 Task: Create a due date automation trigger when advanced on, on the wednesday before a card is due add fields with custom field "Resume" set to a date more than 1 days ago at 11:00 AM.
Action: Mouse moved to (1284, 96)
Screenshot: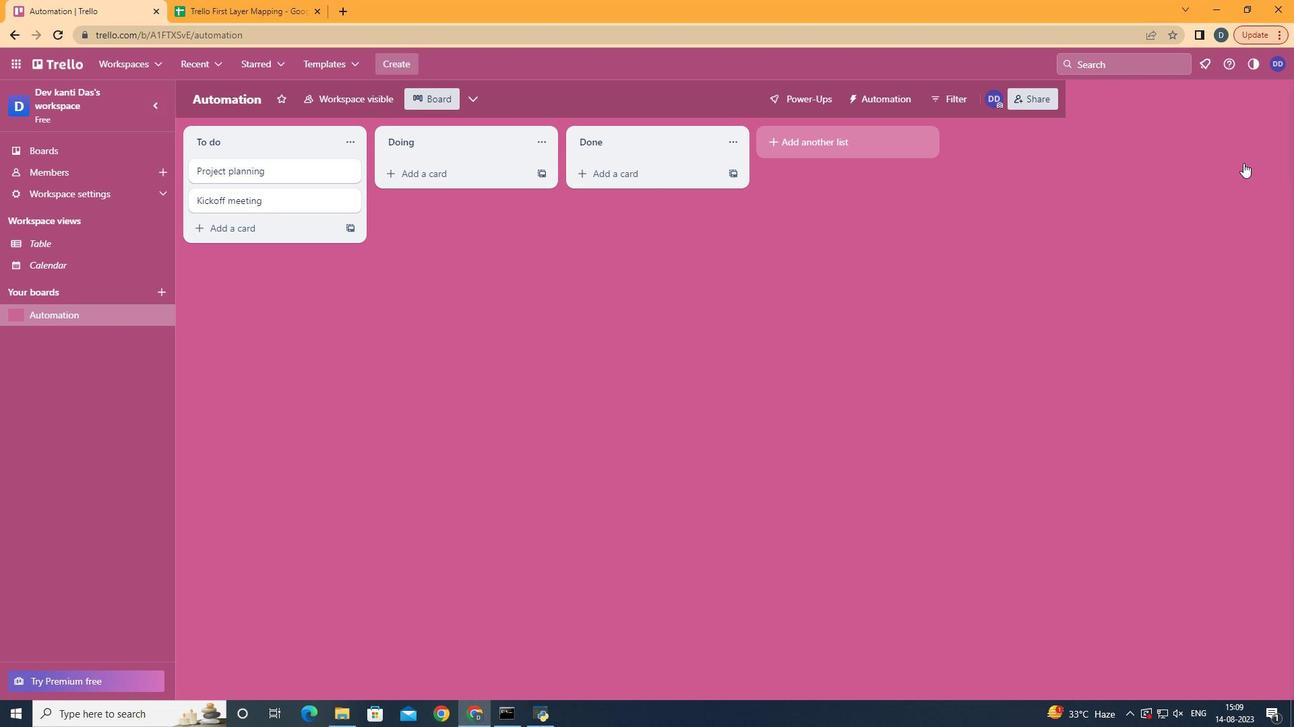 
Action: Mouse pressed left at (1284, 96)
Screenshot: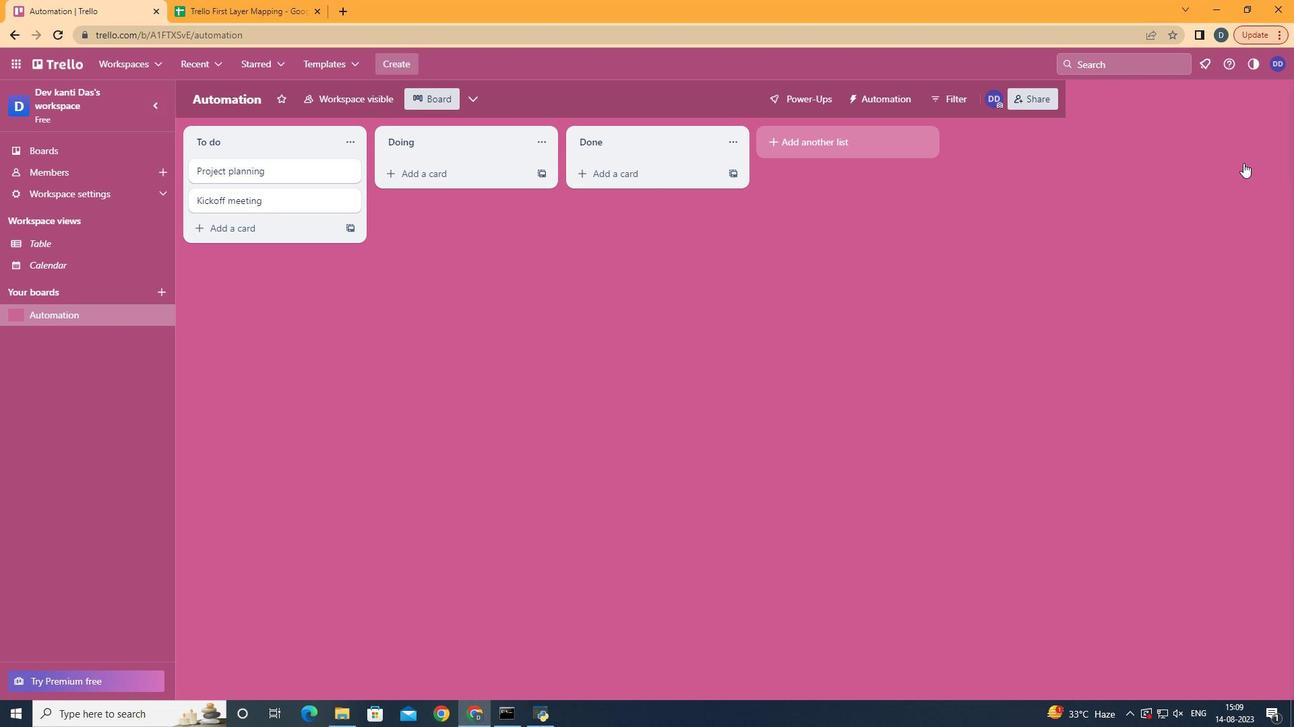 
Action: Mouse moved to (1182, 281)
Screenshot: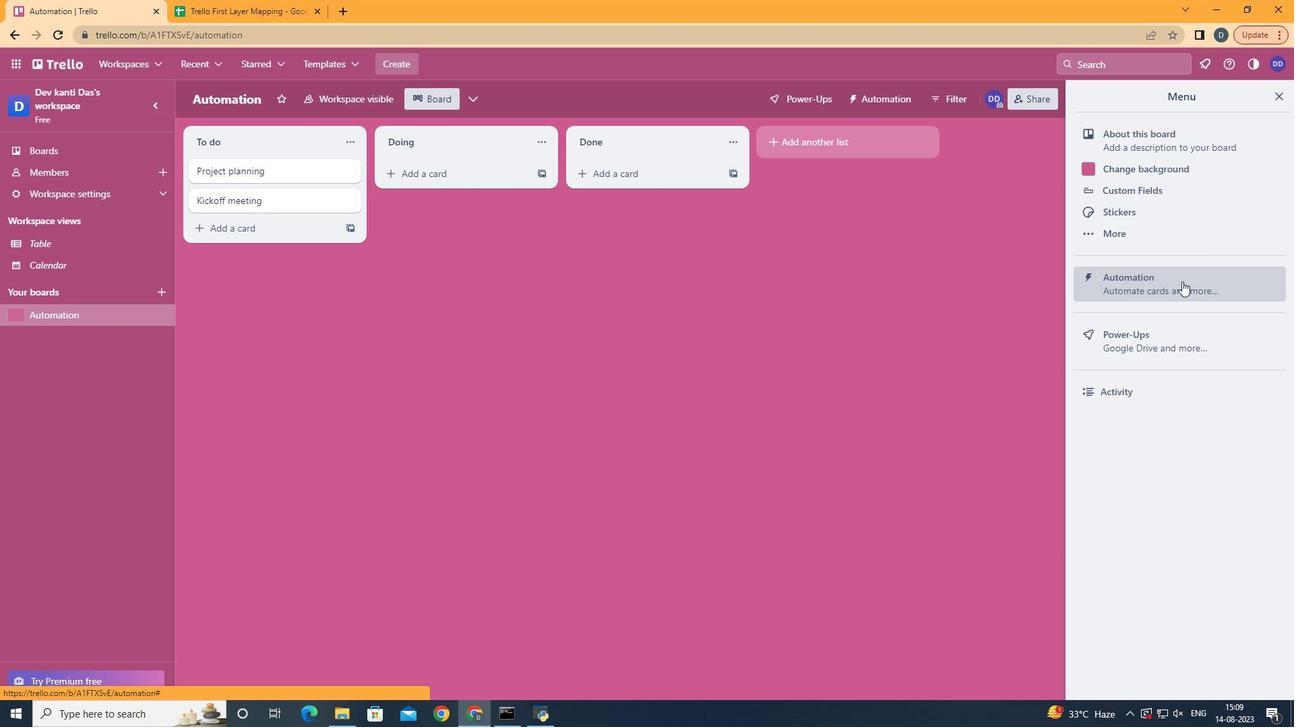 
Action: Mouse pressed left at (1182, 281)
Screenshot: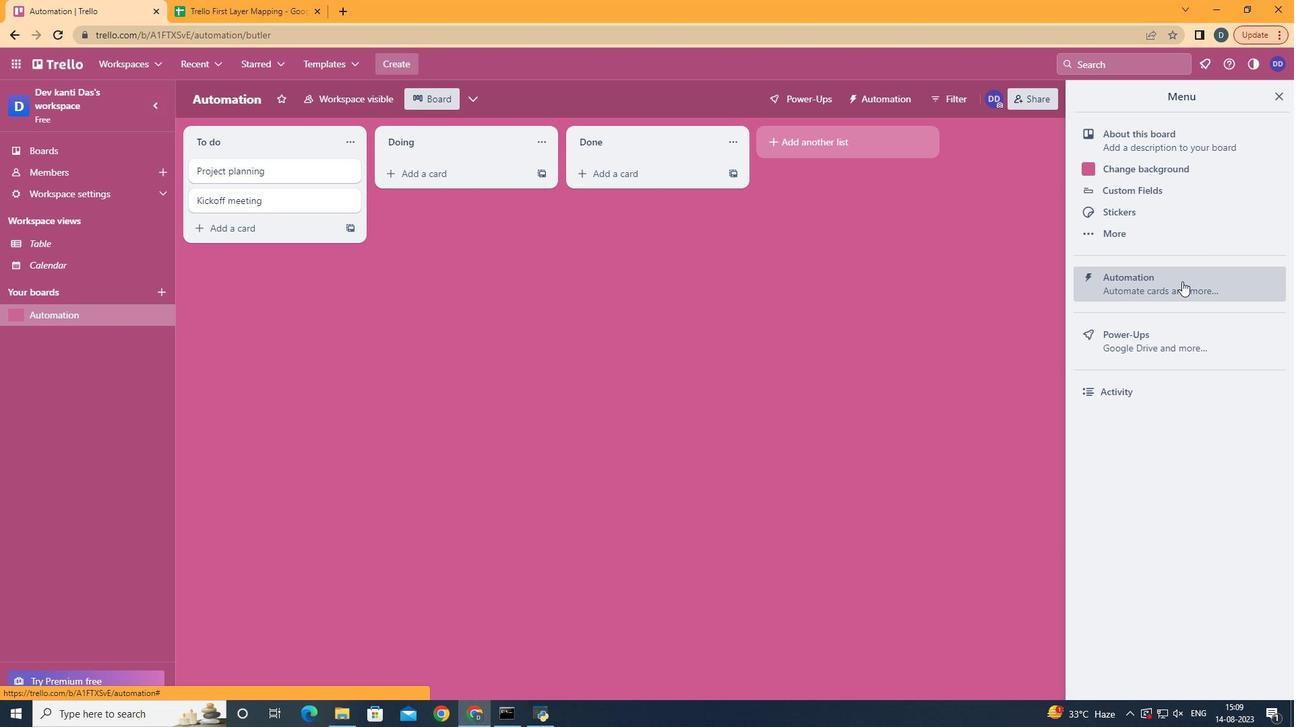 
Action: Mouse moved to (243, 269)
Screenshot: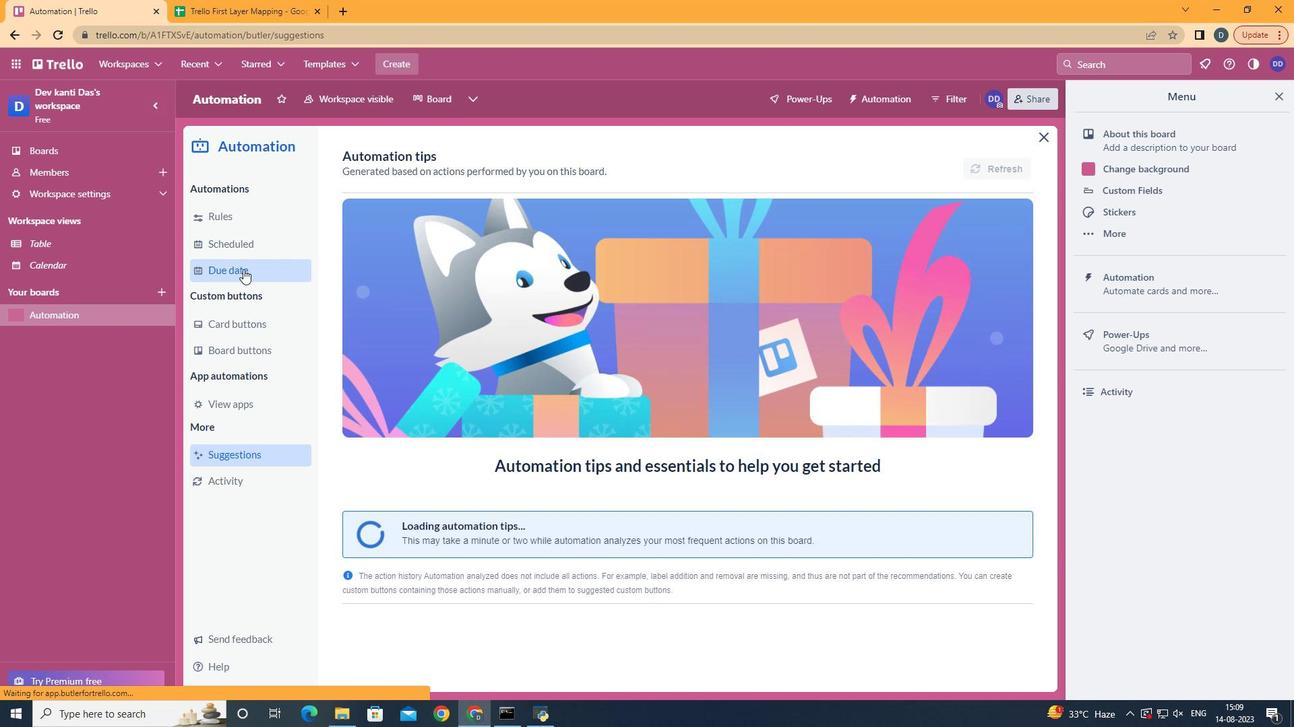 
Action: Mouse pressed left at (243, 269)
Screenshot: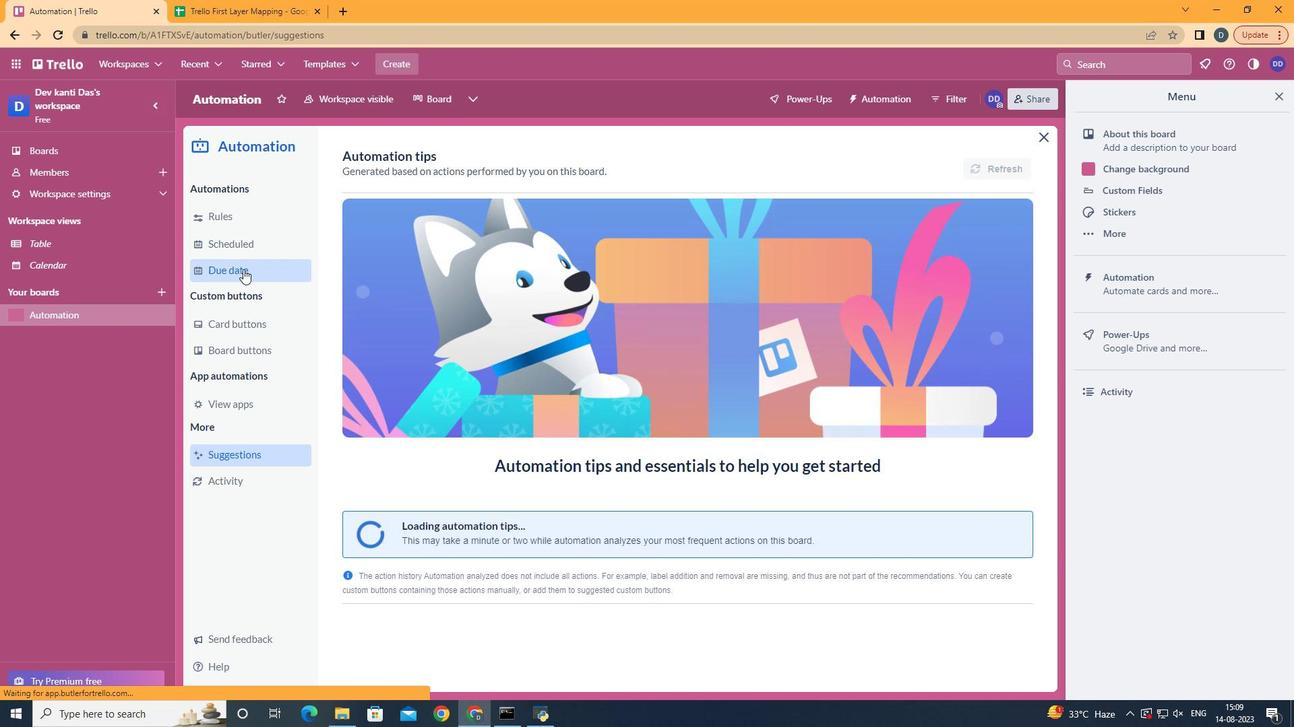 
Action: Mouse moved to (966, 159)
Screenshot: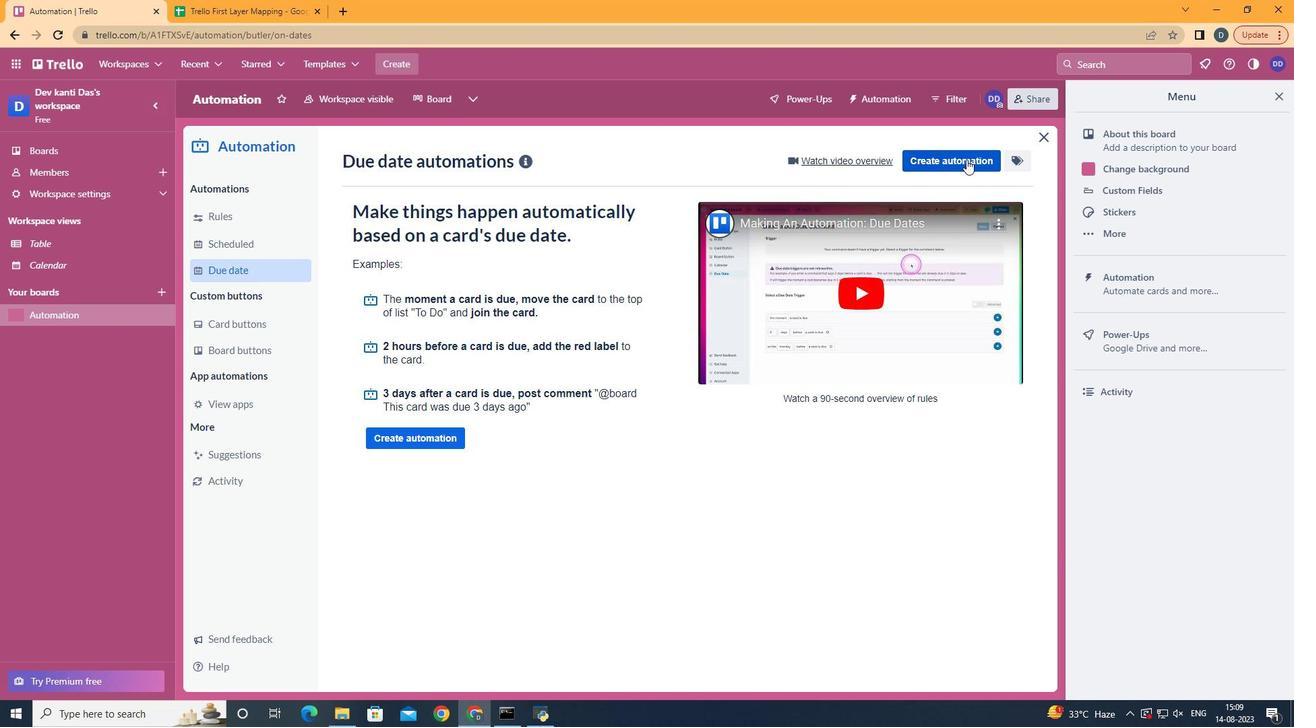 
Action: Mouse pressed left at (966, 159)
Screenshot: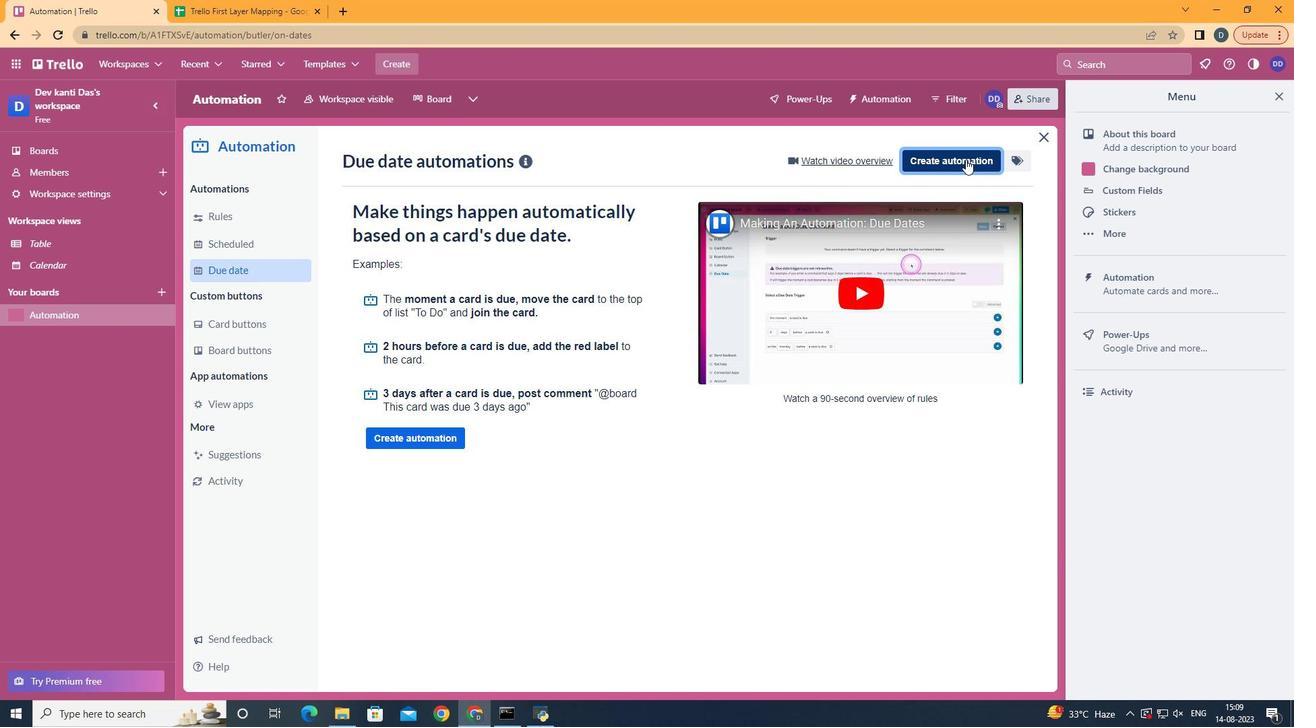
Action: Mouse moved to (661, 312)
Screenshot: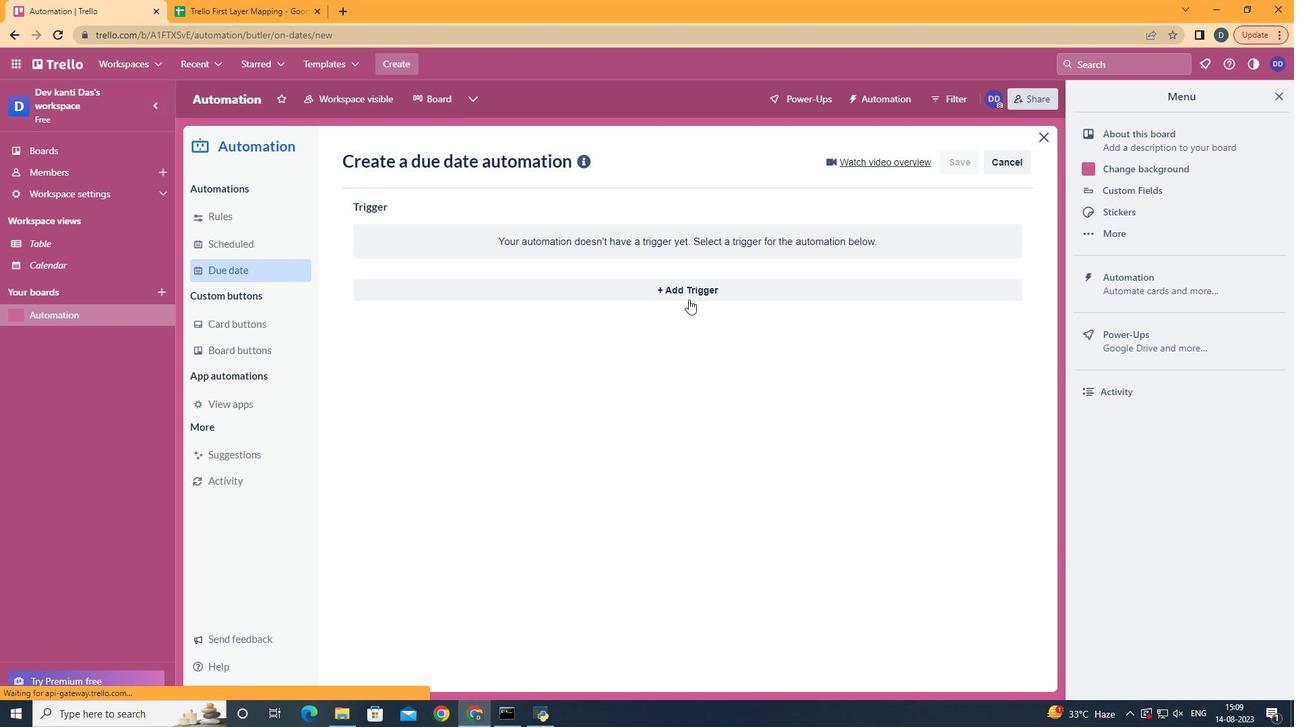 
Action: Mouse pressed left at (661, 312)
Screenshot: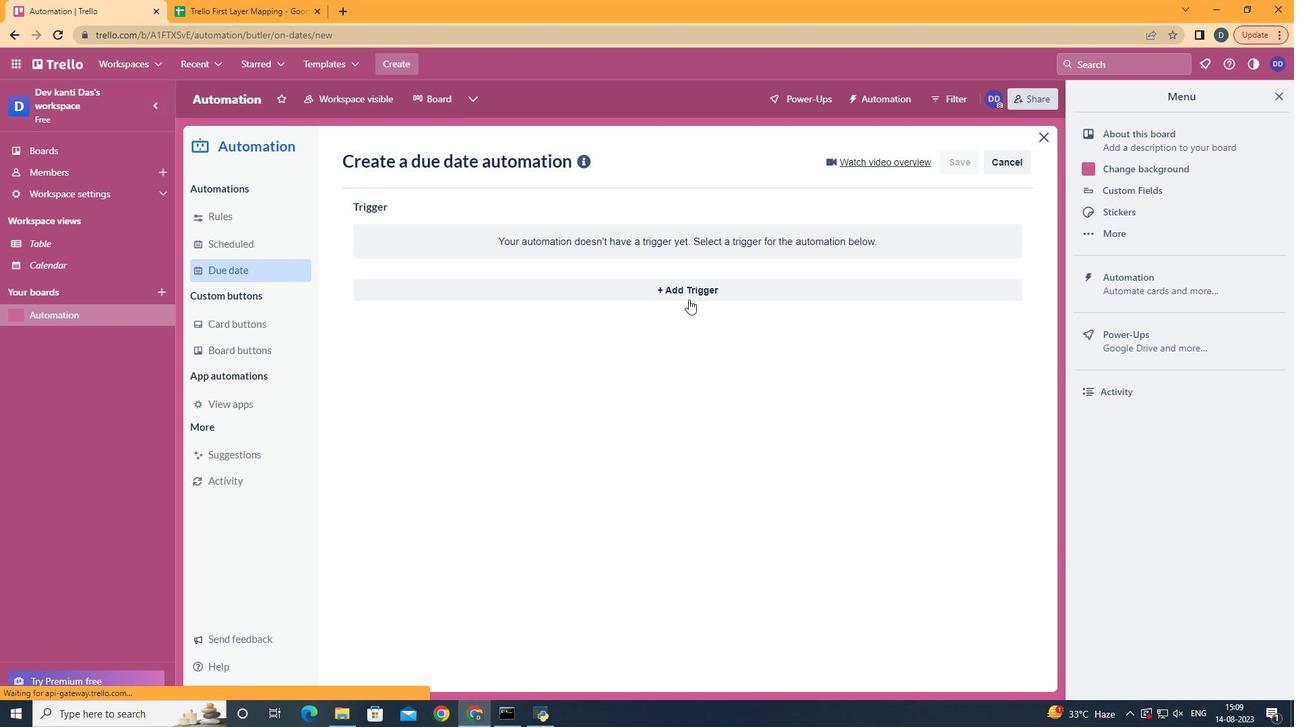 
Action: Mouse moved to (690, 299)
Screenshot: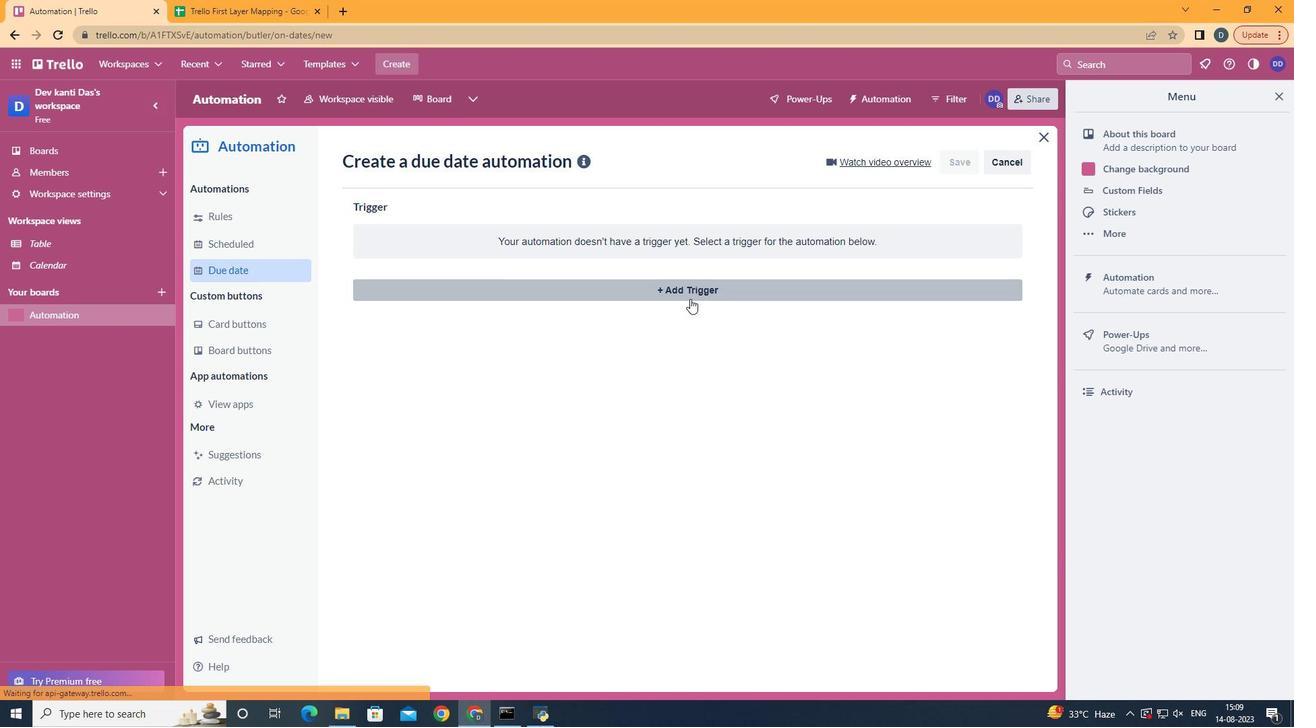
Action: Mouse pressed left at (690, 299)
Screenshot: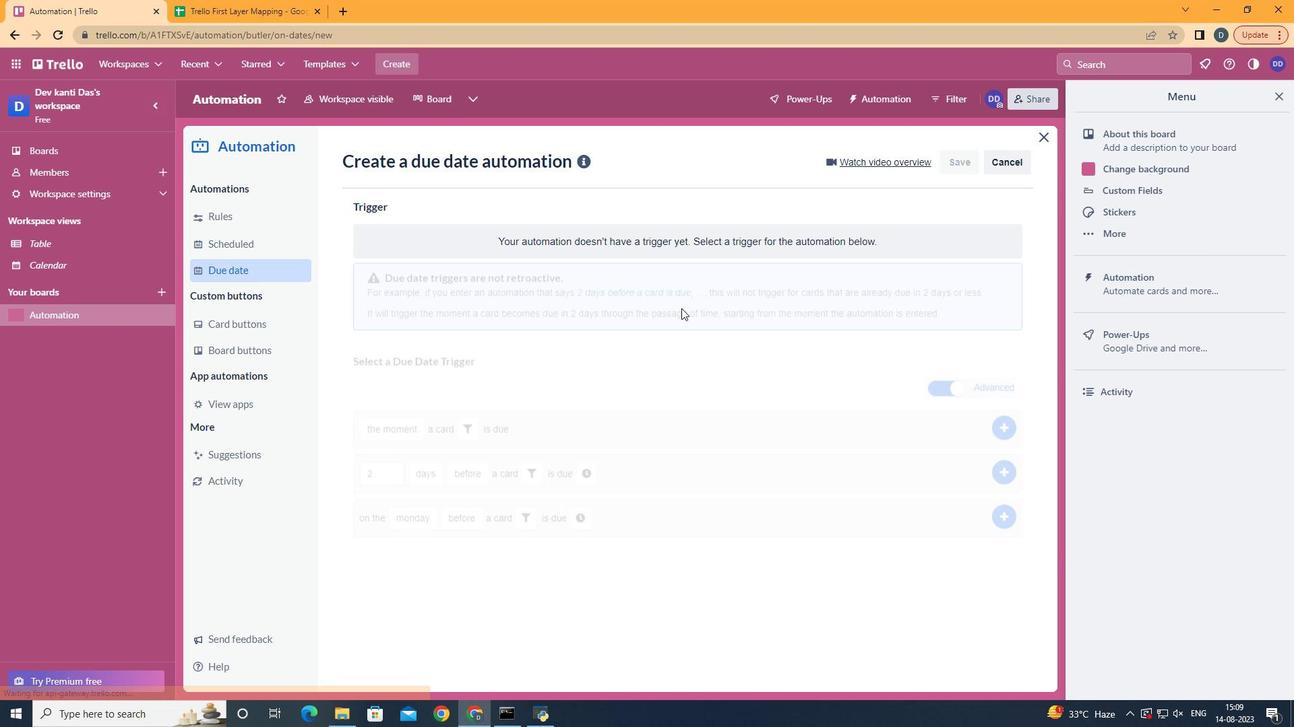 
Action: Mouse moved to (437, 413)
Screenshot: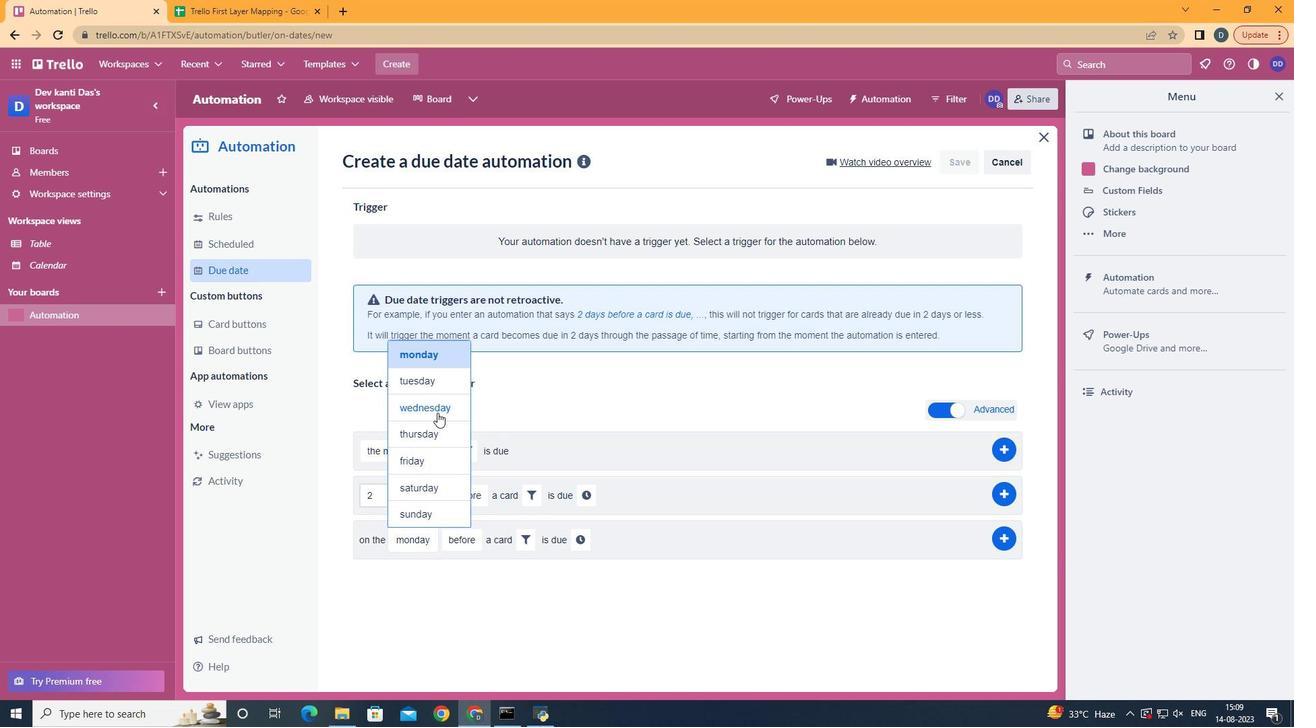 
Action: Mouse pressed left at (437, 413)
Screenshot: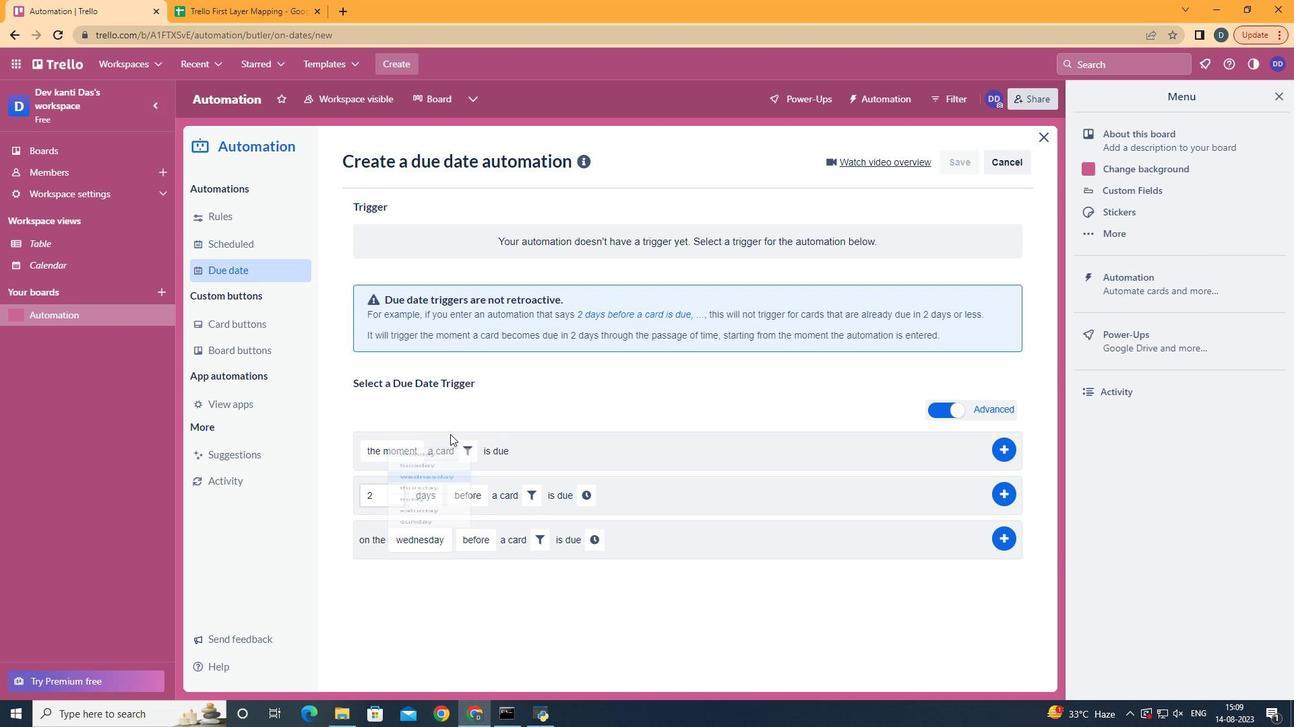 
Action: Mouse moved to (533, 543)
Screenshot: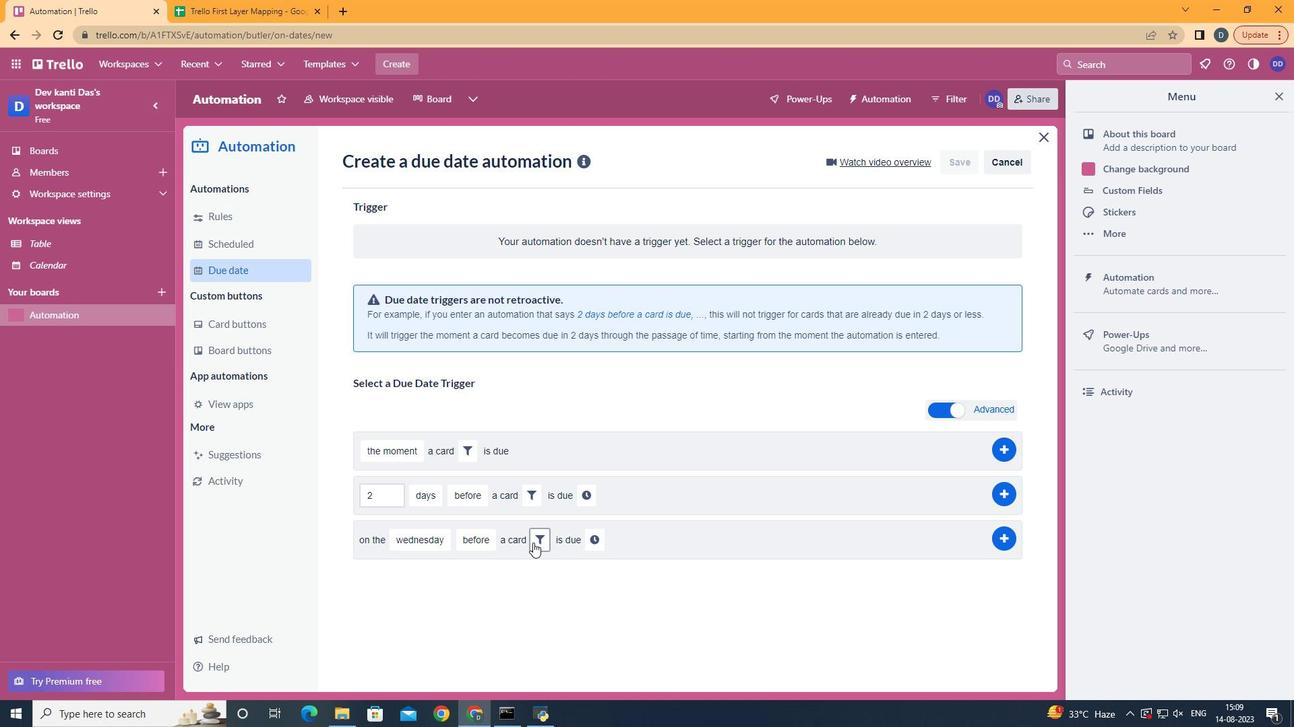 
Action: Mouse pressed left at (533, 543)
Screenshot: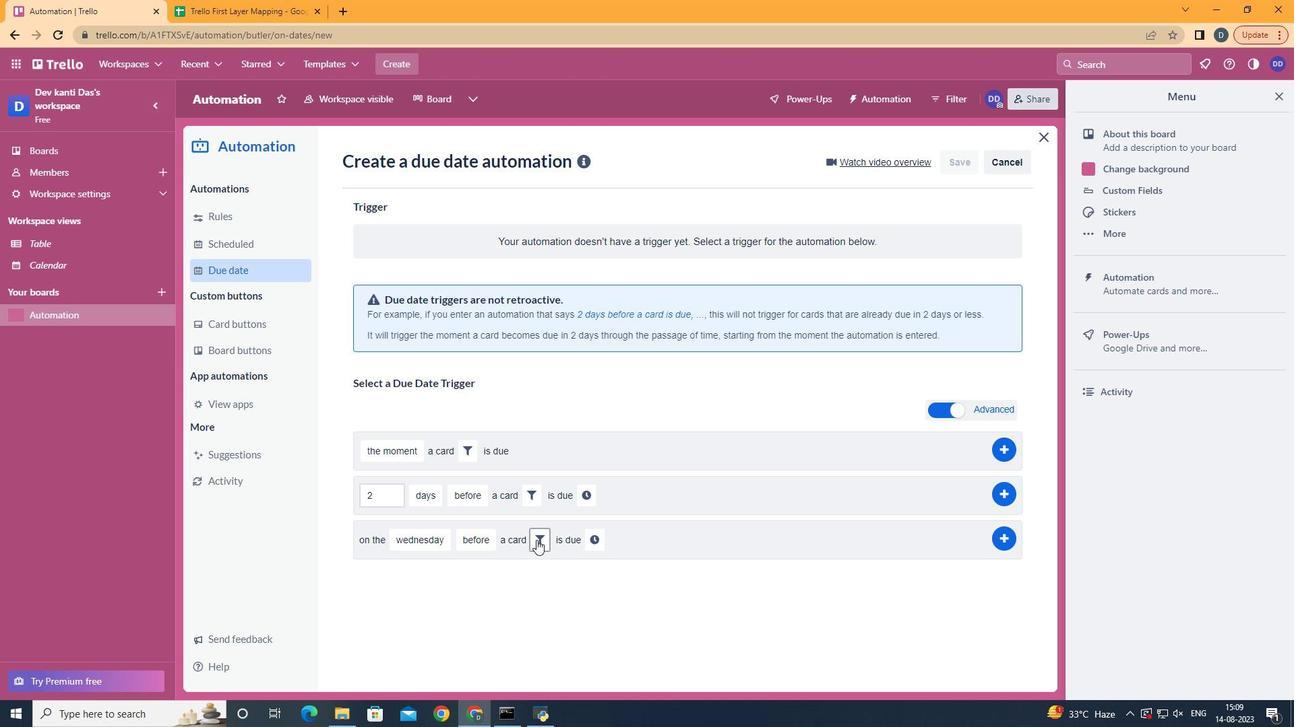 
Action: Mouse moved to (767, 601)
Screenshot: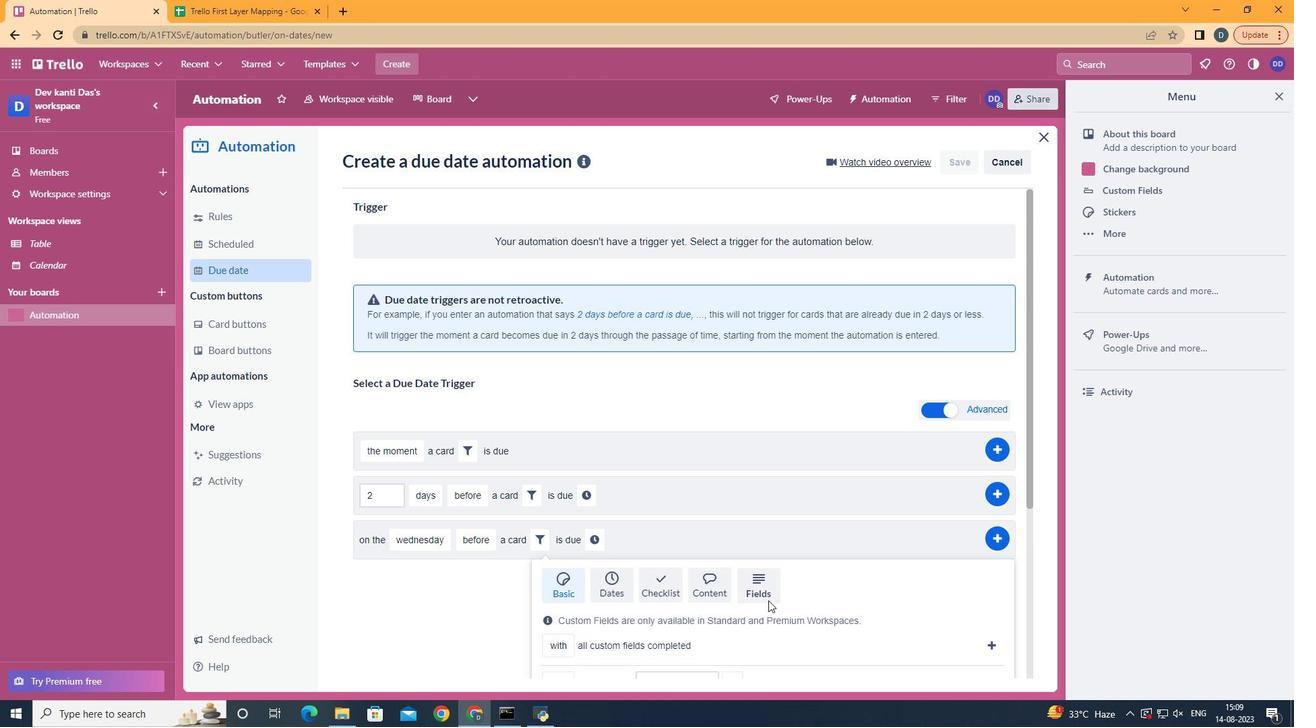 
Action: Mouse pressed left at (767, 601)
Screenshot: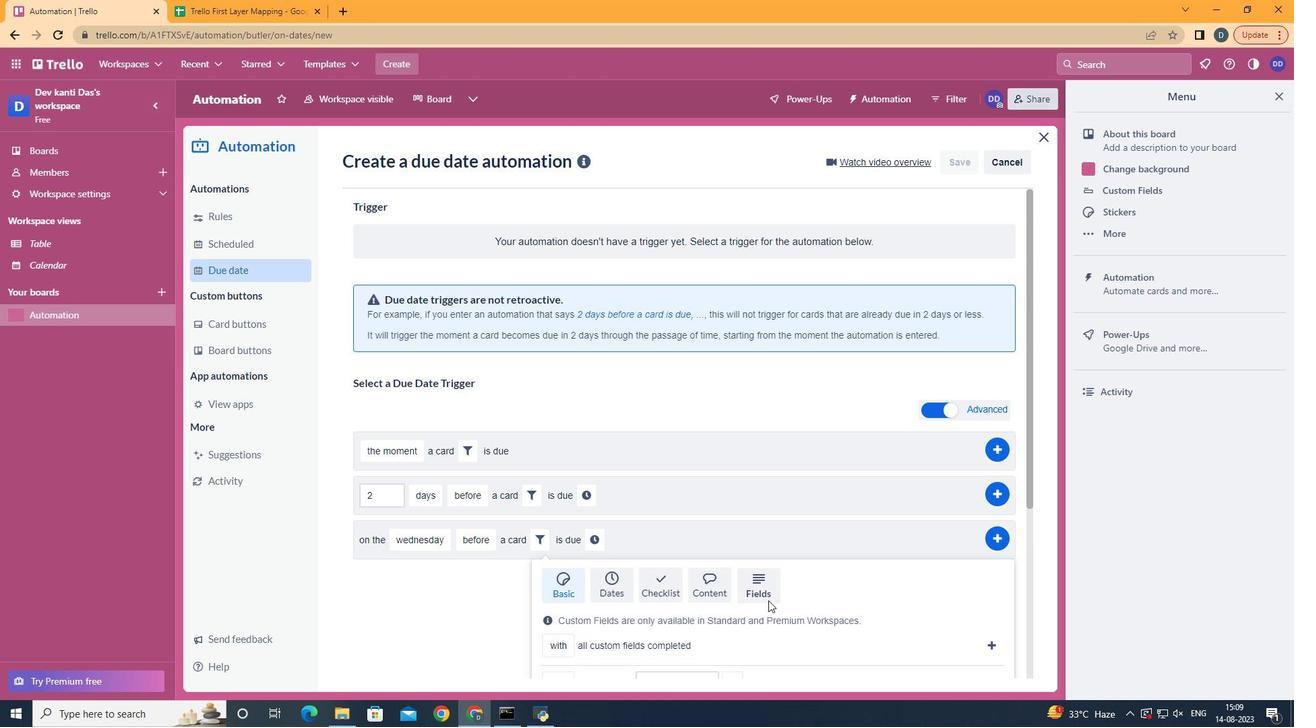 
Action: Mouse moved to (769, 595)
Screenshot: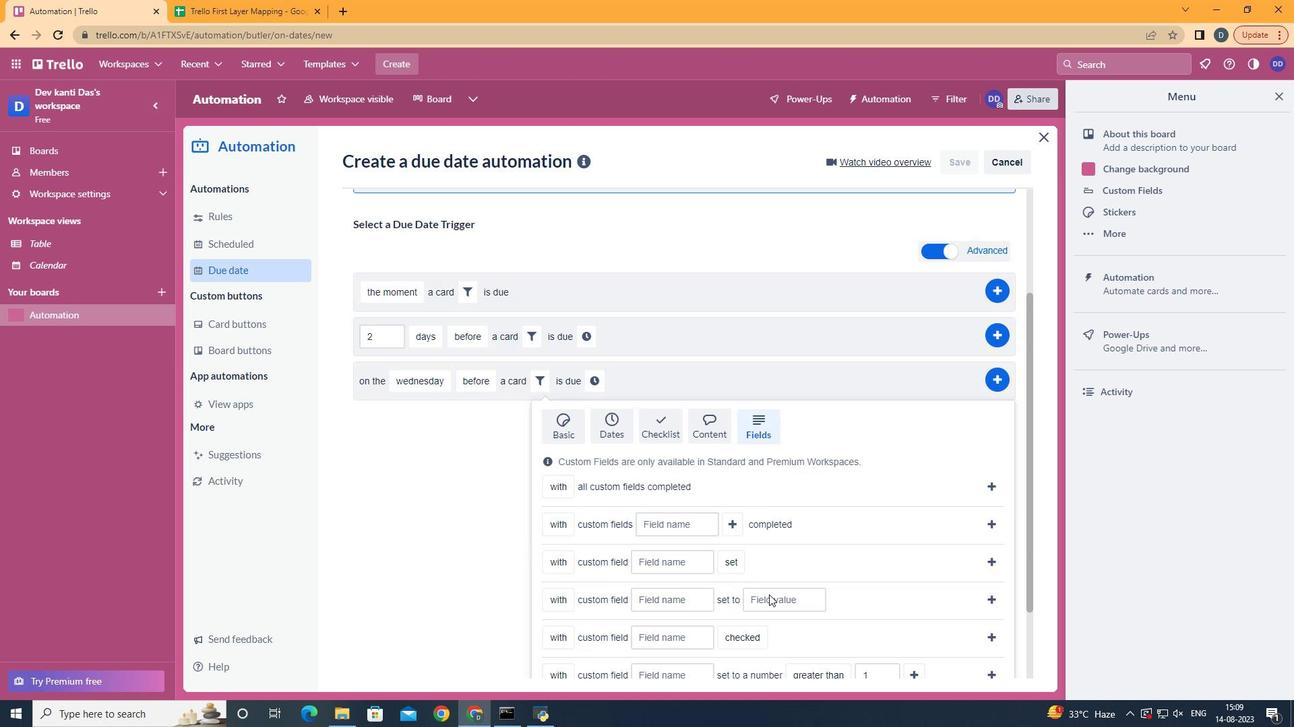 
Action: Mouse scrolled (769, 594) with delta (0, 0)
Screenshot: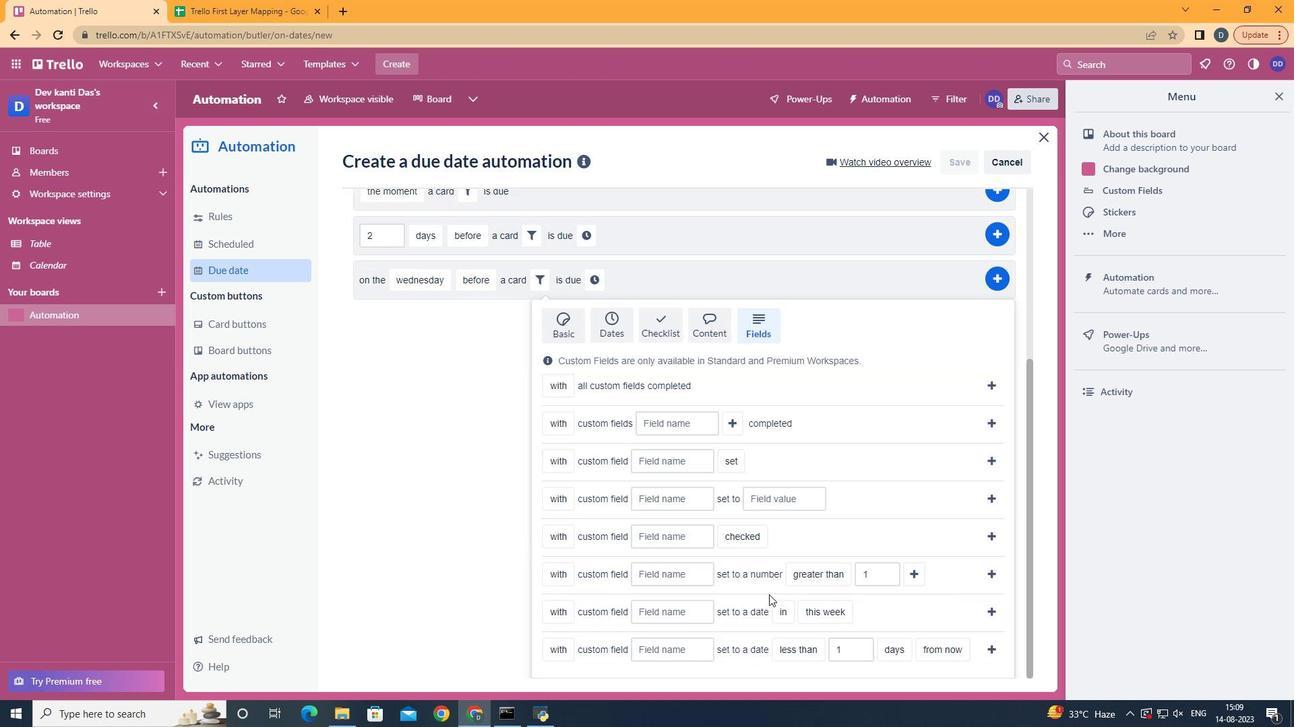 
Action: Mouse scrolled (769, 594) with delta (0, 0)
Screenshot: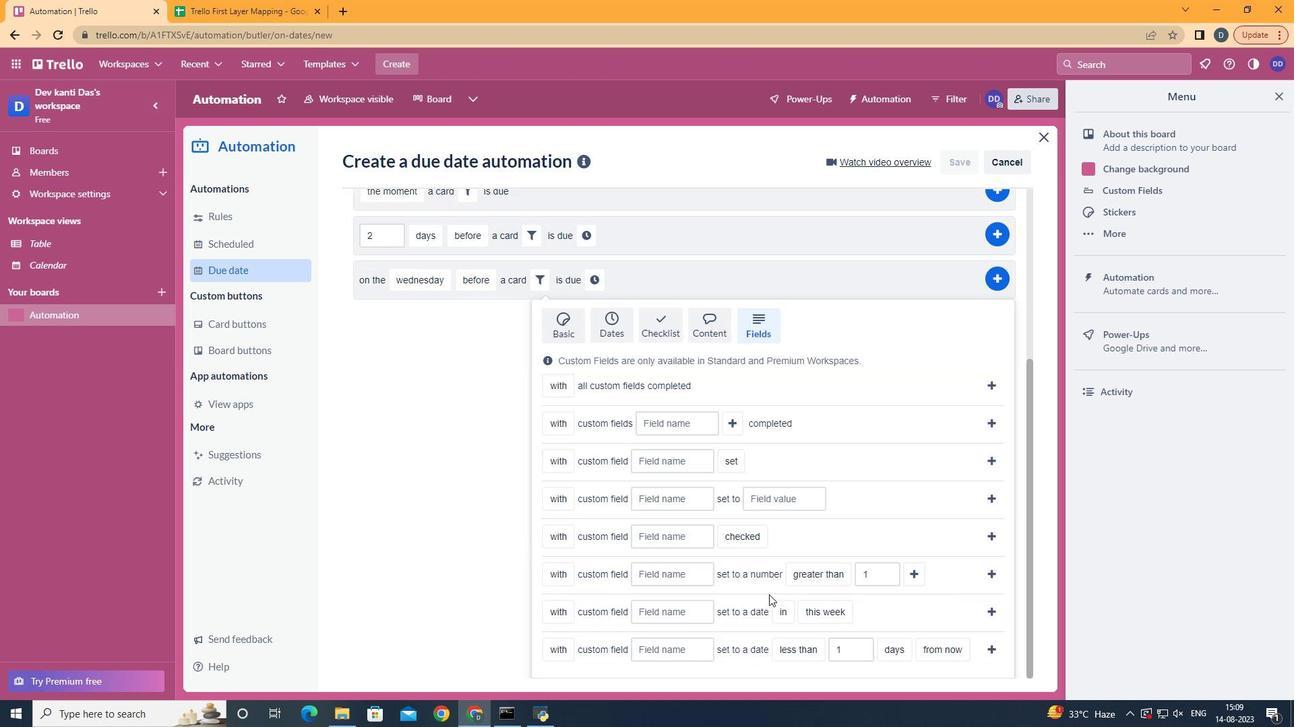 
Action: Mouse scrolled (769, 594) with delta (0, 0)
Screenshot: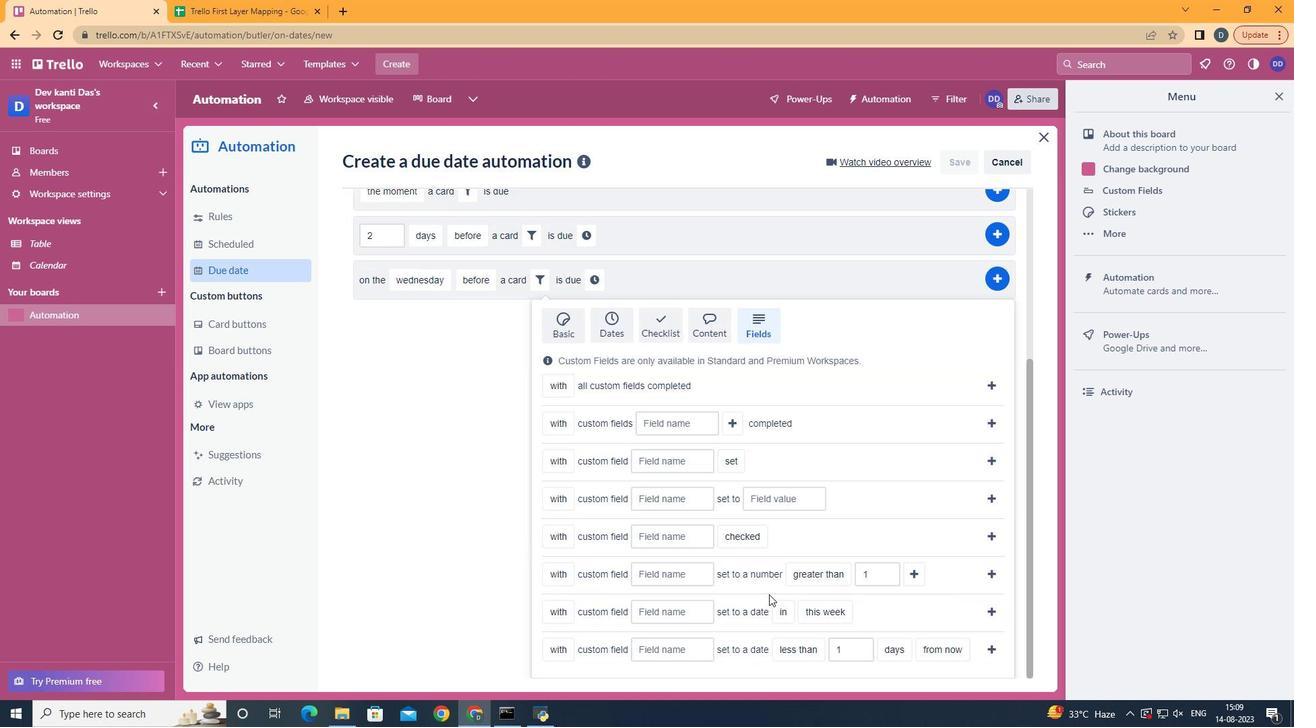 
Action: Mouse scrolled (769, 594) with delta (0, 0)
Screenshot: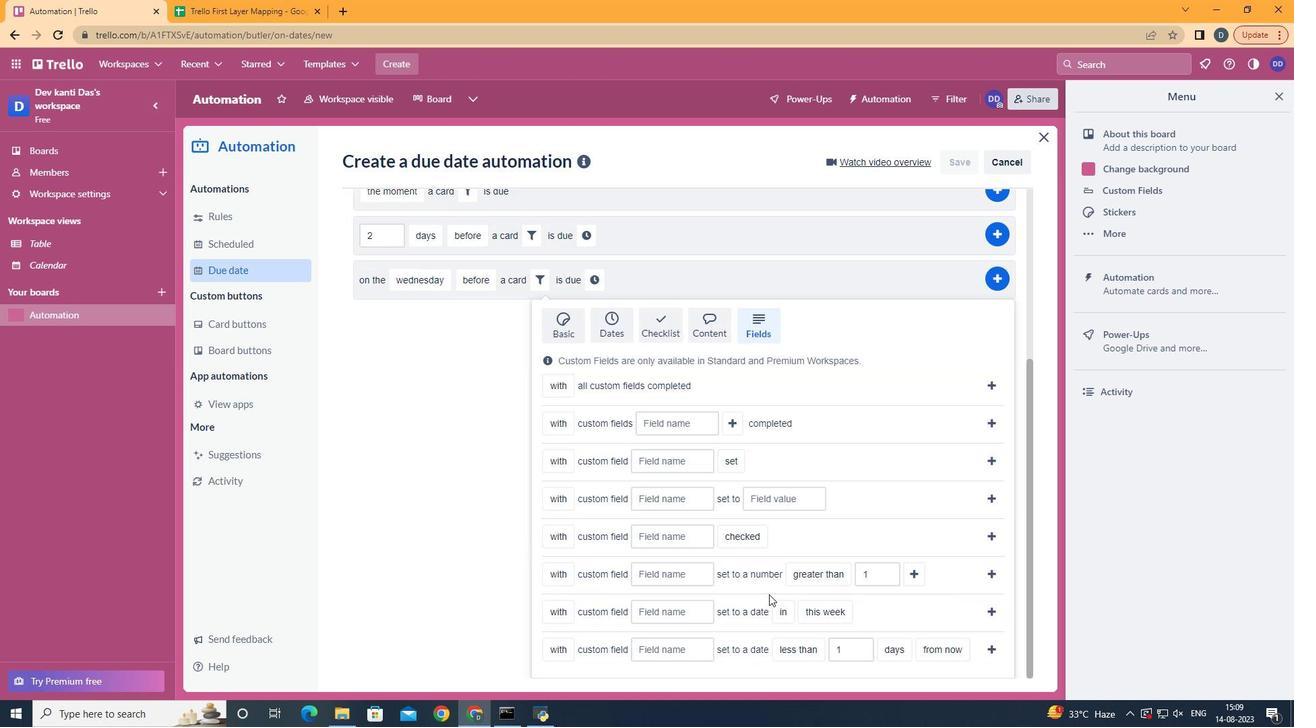 
Action: Mouse scrolled (769, 594) with delta (0, 0)
Screenshot: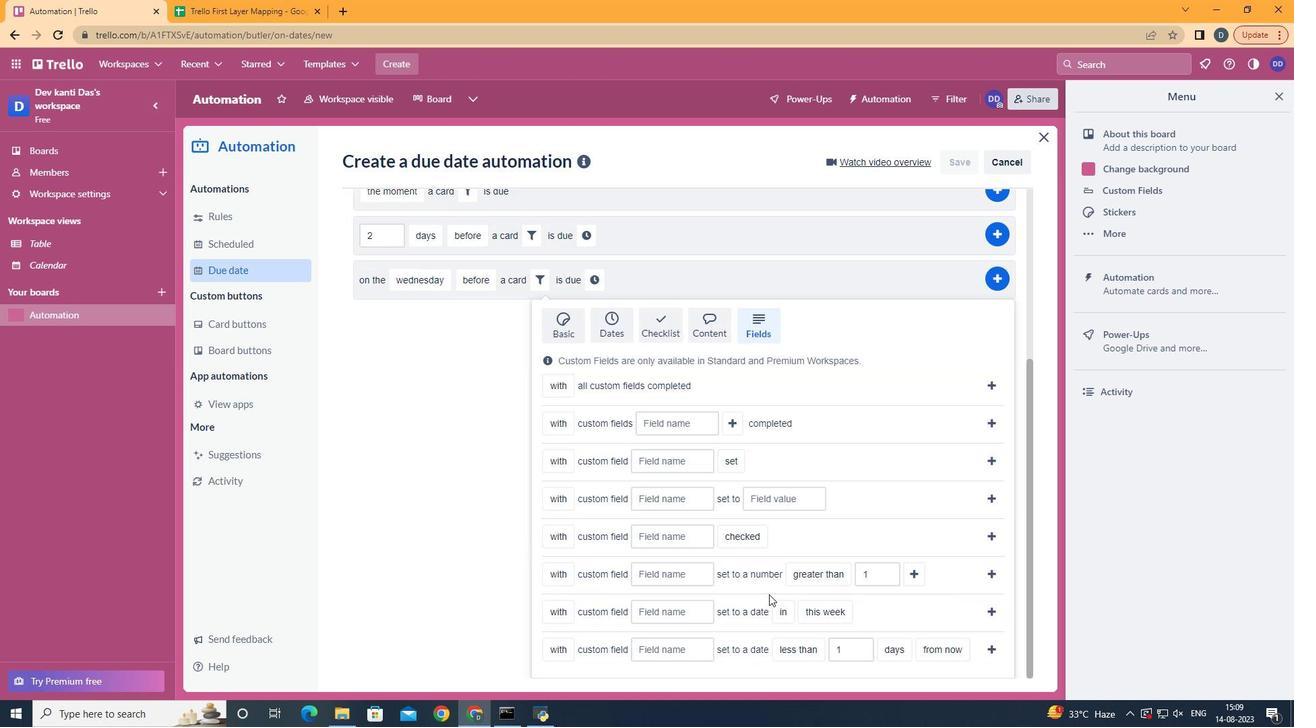 
Action: Mouse scrolled (769, 594) with delta (0, 0)
Screenshot: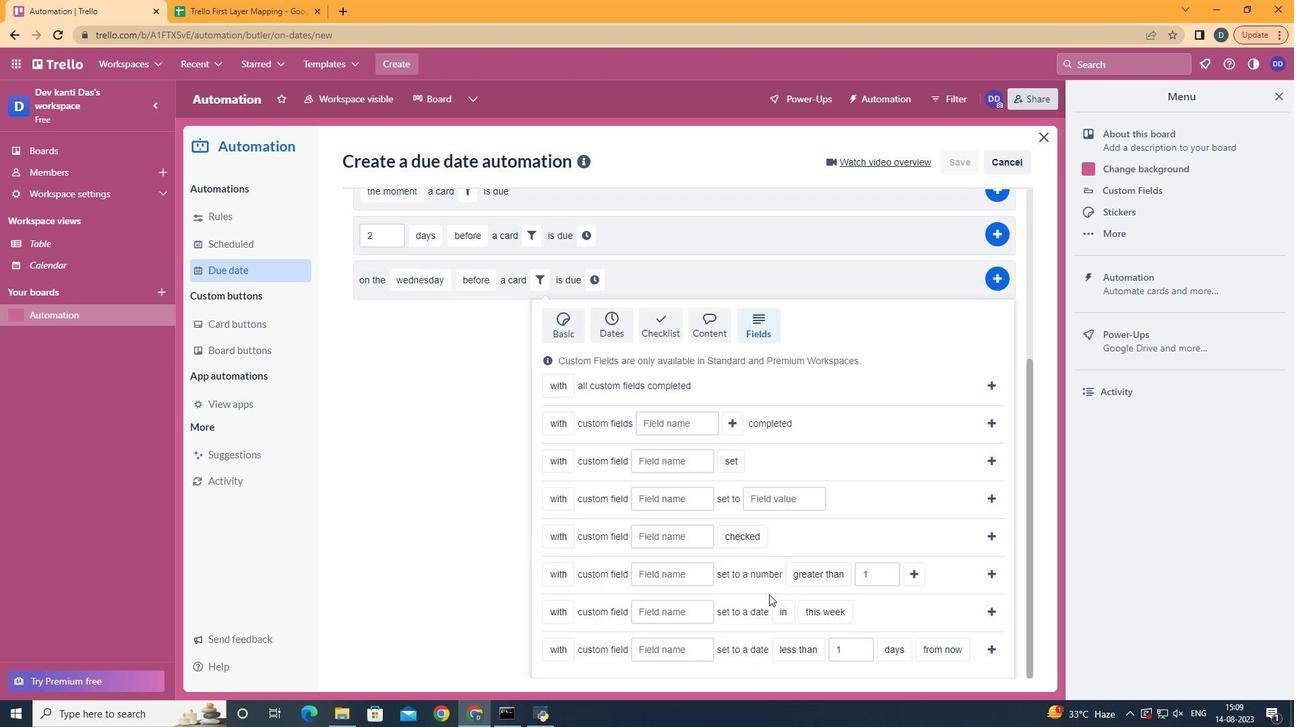 
Action: Mouse scrolled (769, 594) with delta (0, 0)
Screenshot: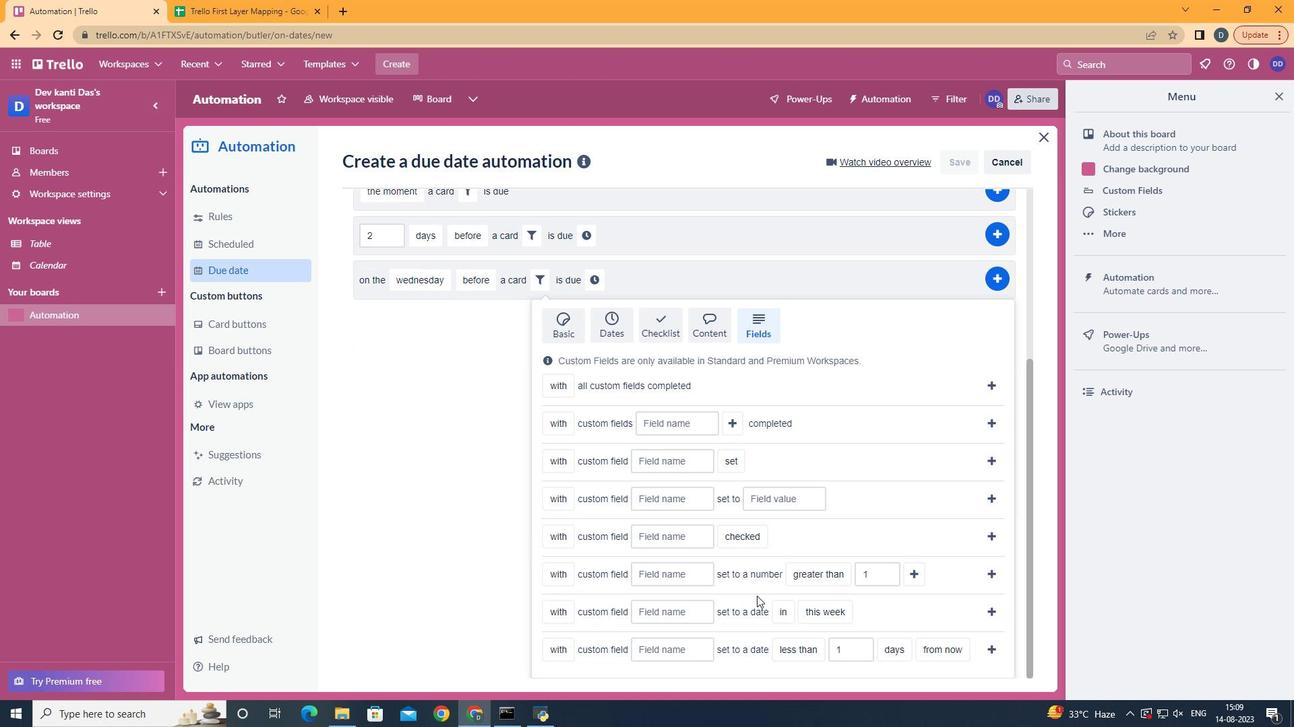 
Action: Mouse scrolled (769, 594) with delta (0, 0)
Screenshot: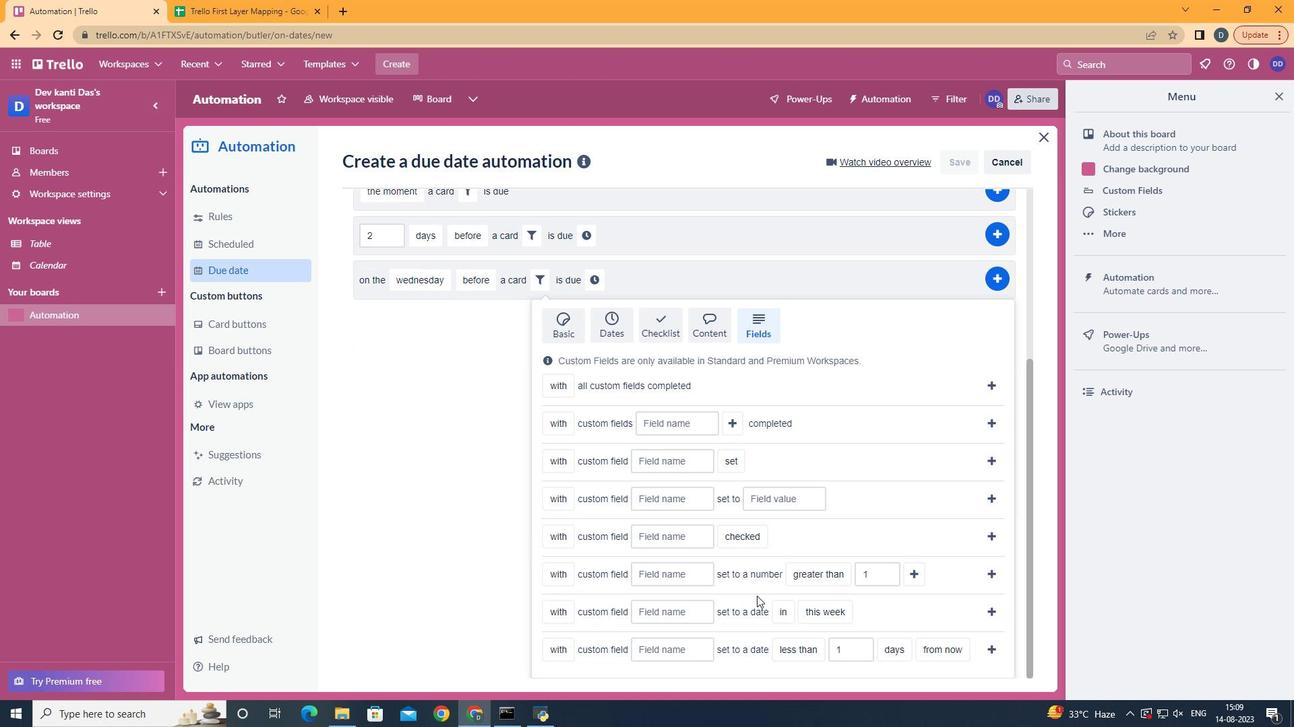 
Action: Mouse scrolled (769, 594) with delta (0, 0)
Screenshot: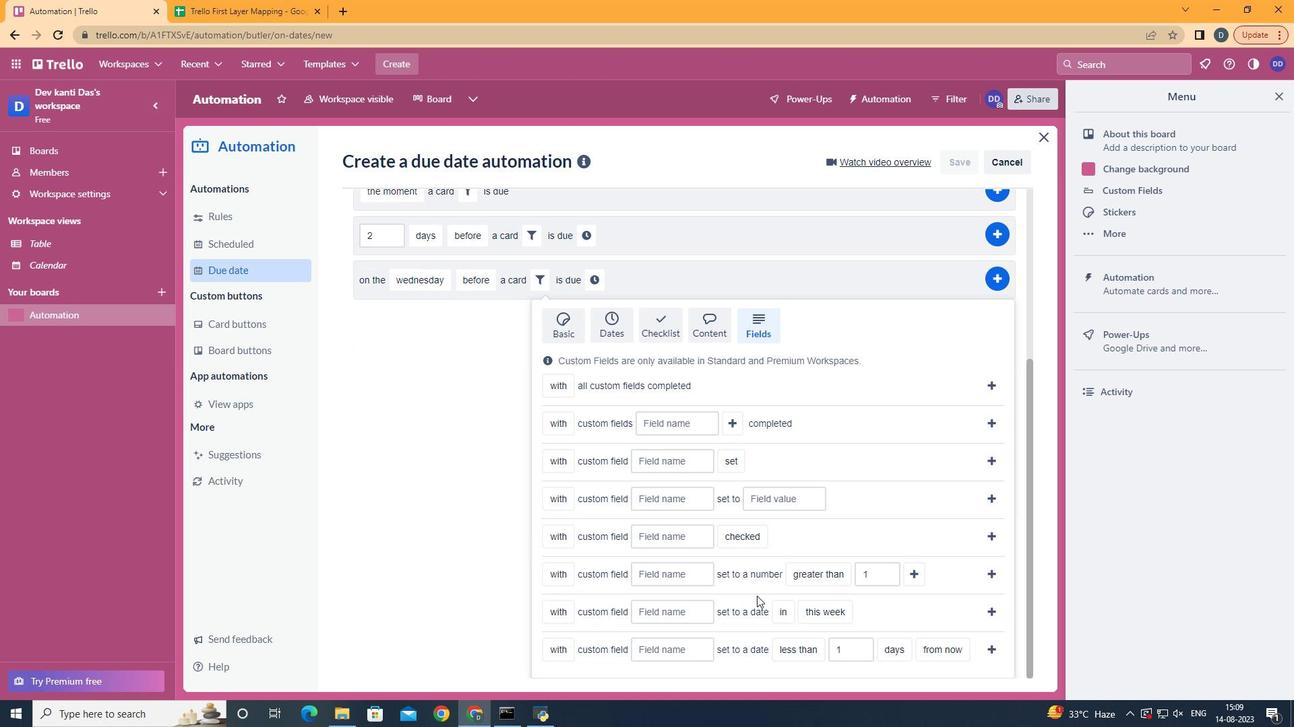 
Action: Mouse scrolled (769, 594) with delta (0, 0)
Screenshot: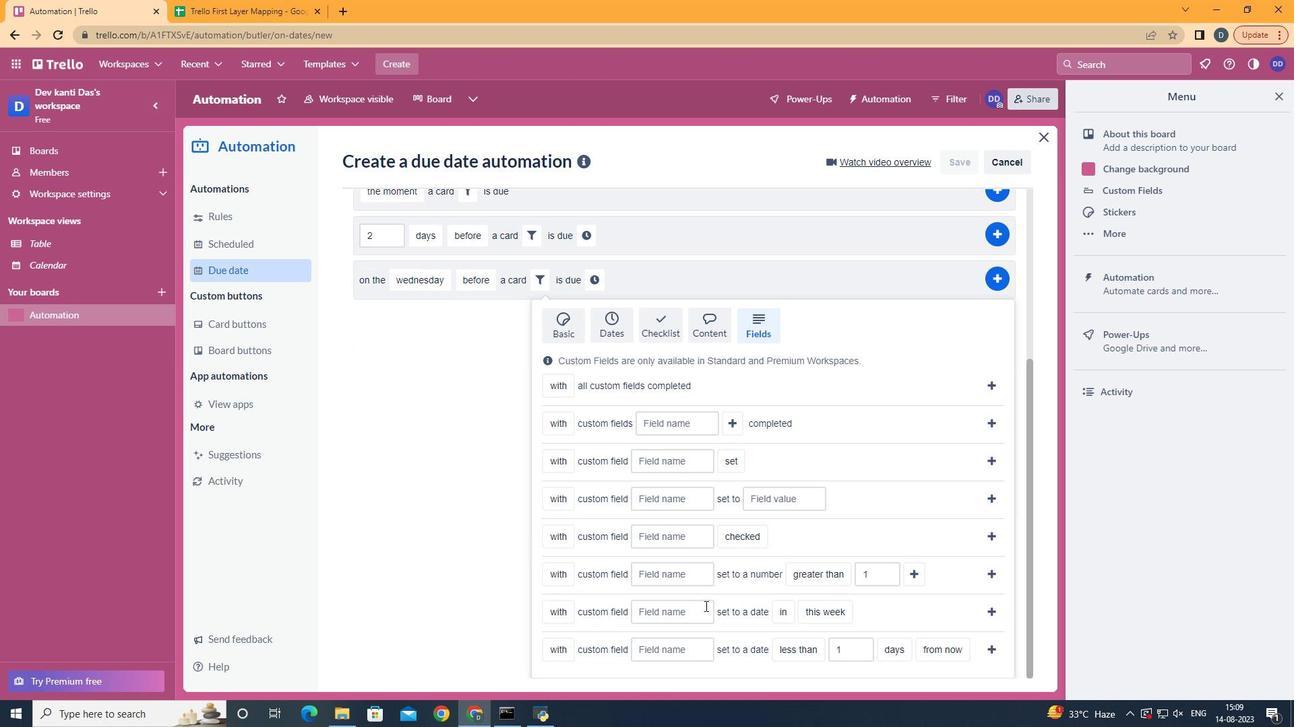 
Action: Mouse scrolled (769, 594) with delta (0, 0)
Screenshot: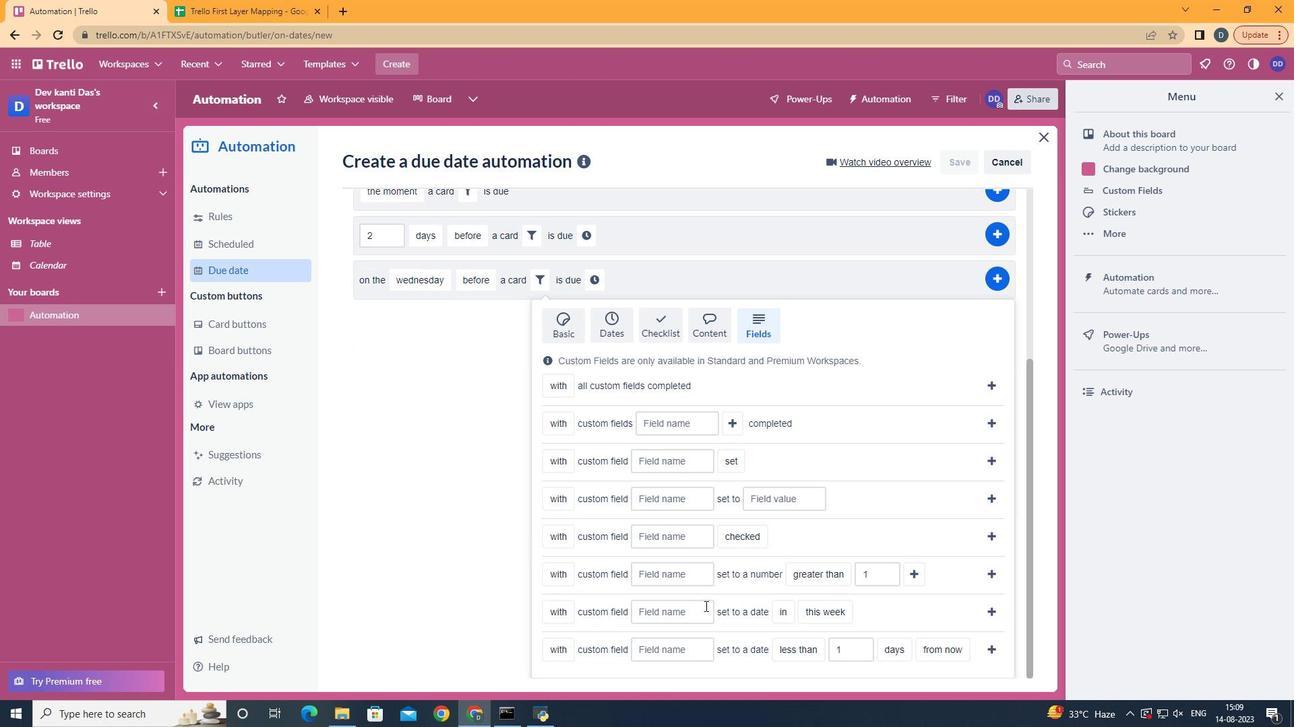 
Action: Mouse scrolled (769, 594) with delta (0, 0)
Screenshot: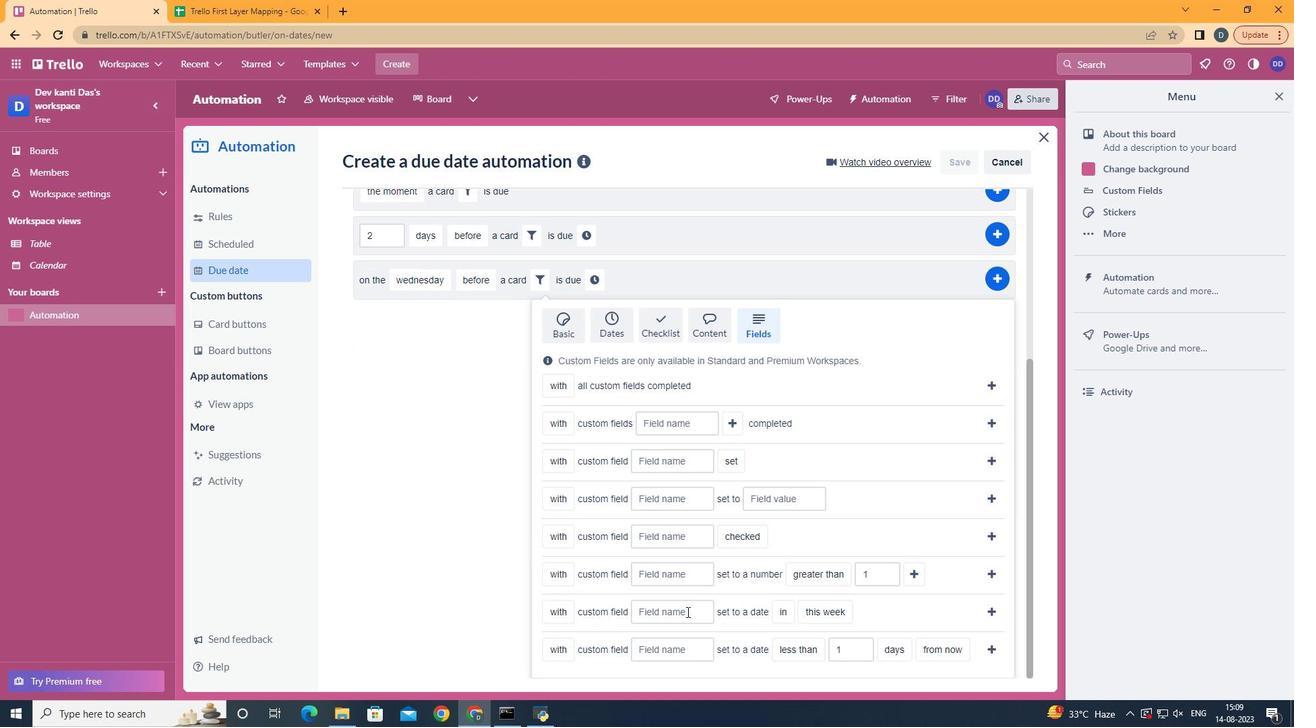 
Action: Mouse moved to (664, 644)
Screenshot: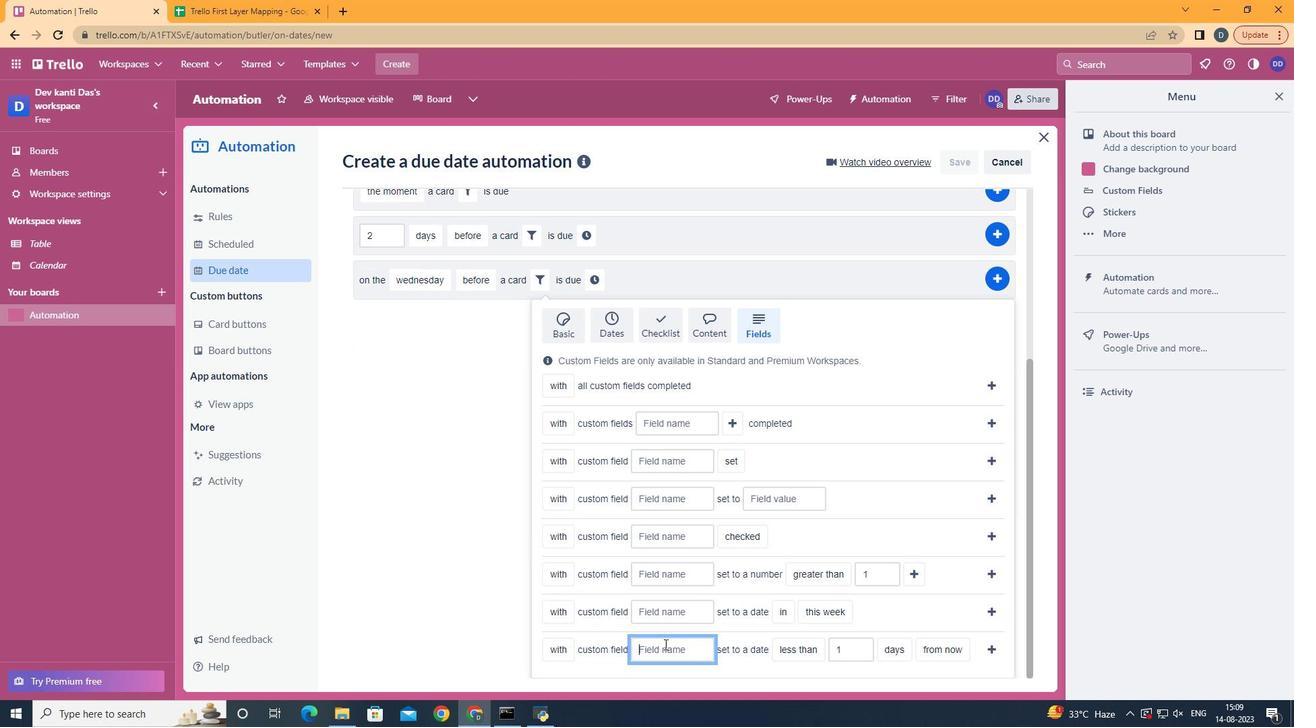 
Action: Mouse pressed left at (664, 644)
Screenshot: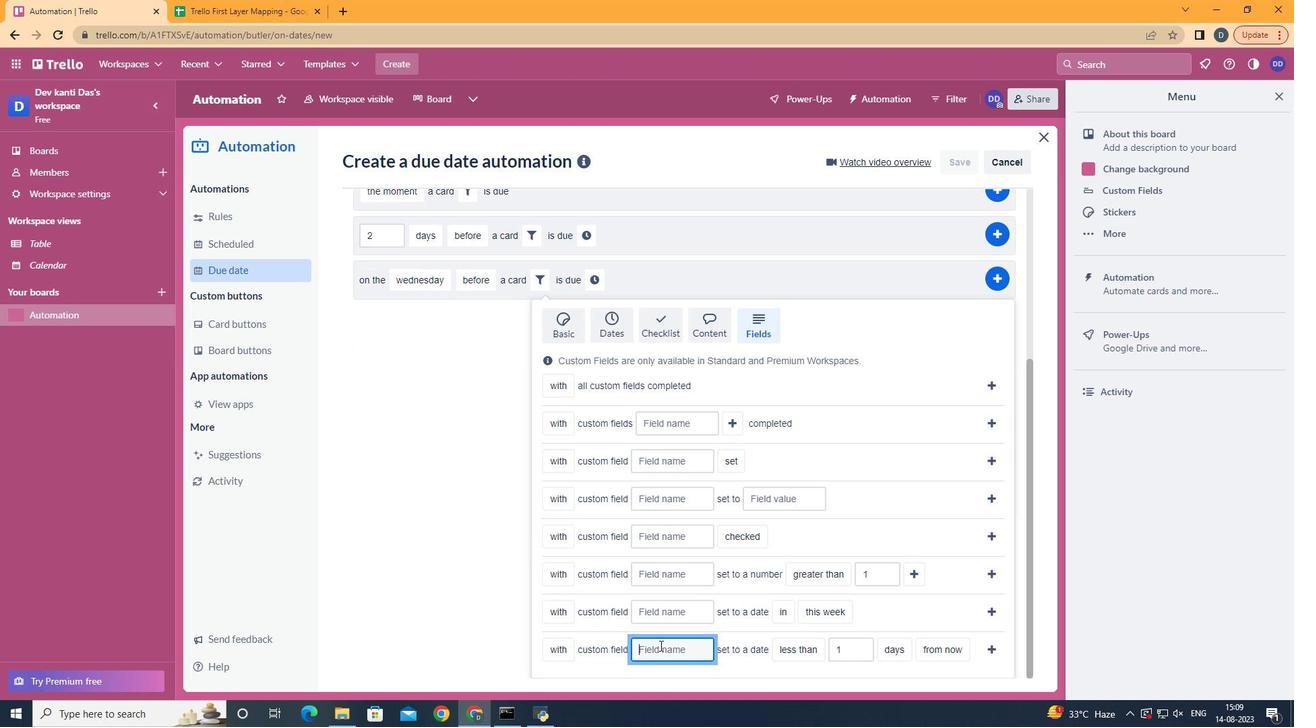 
Action: Mouse moved to (659, 646)
Screenshot: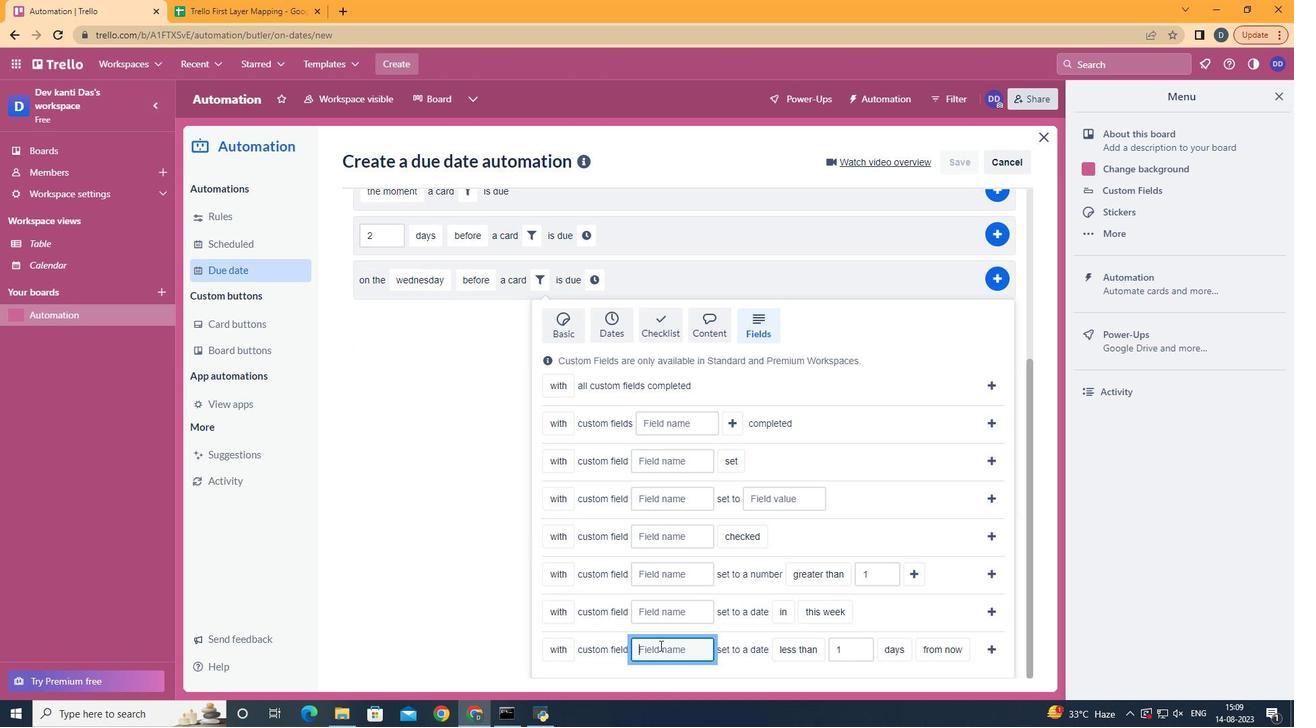 
Action: Key pressed <Key.shift>Resume
Screenshot: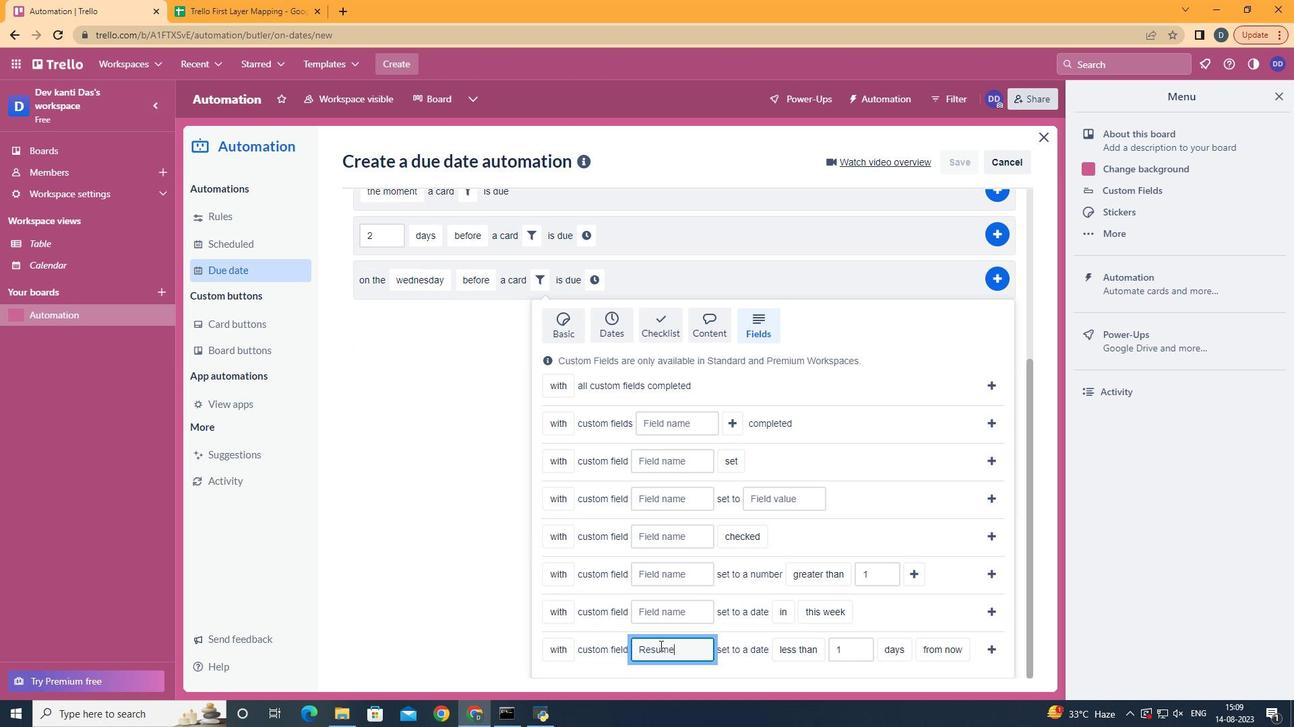 
Action: Mouse moved to (808, 582)
Screenshot: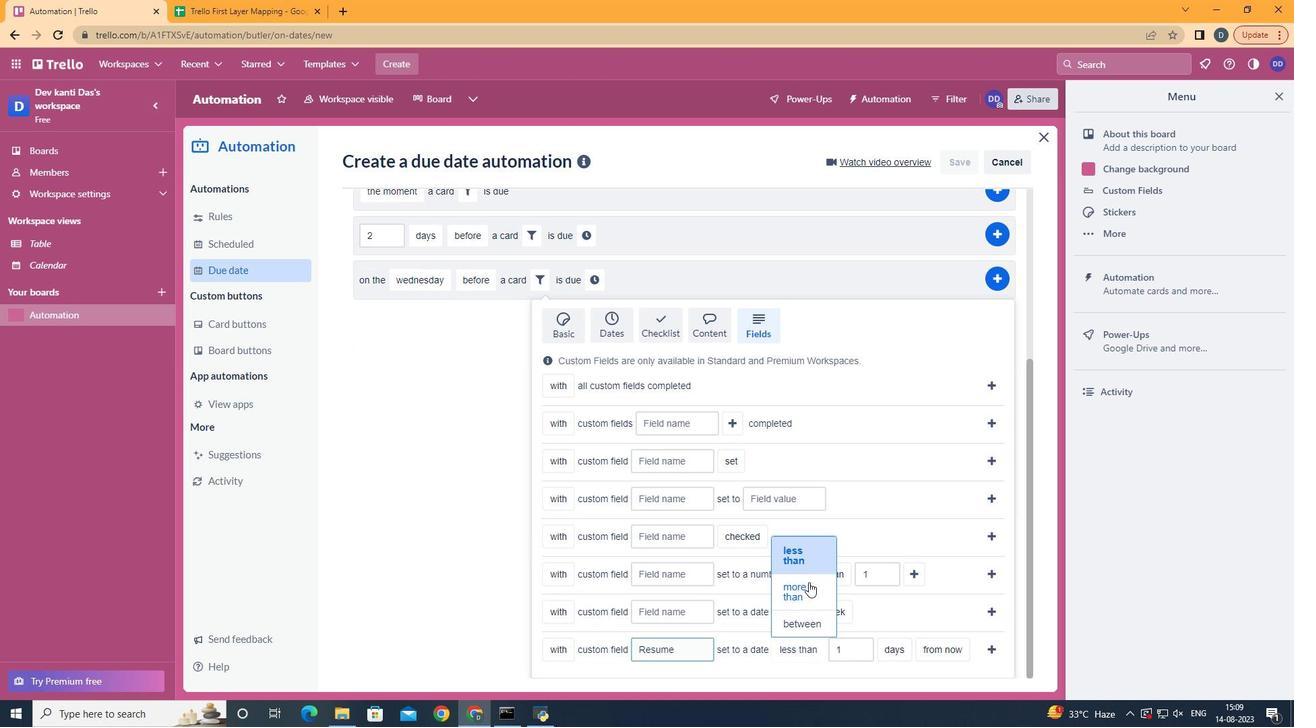 
Action: Mouse pressed left at (808, 582)
Screenshot: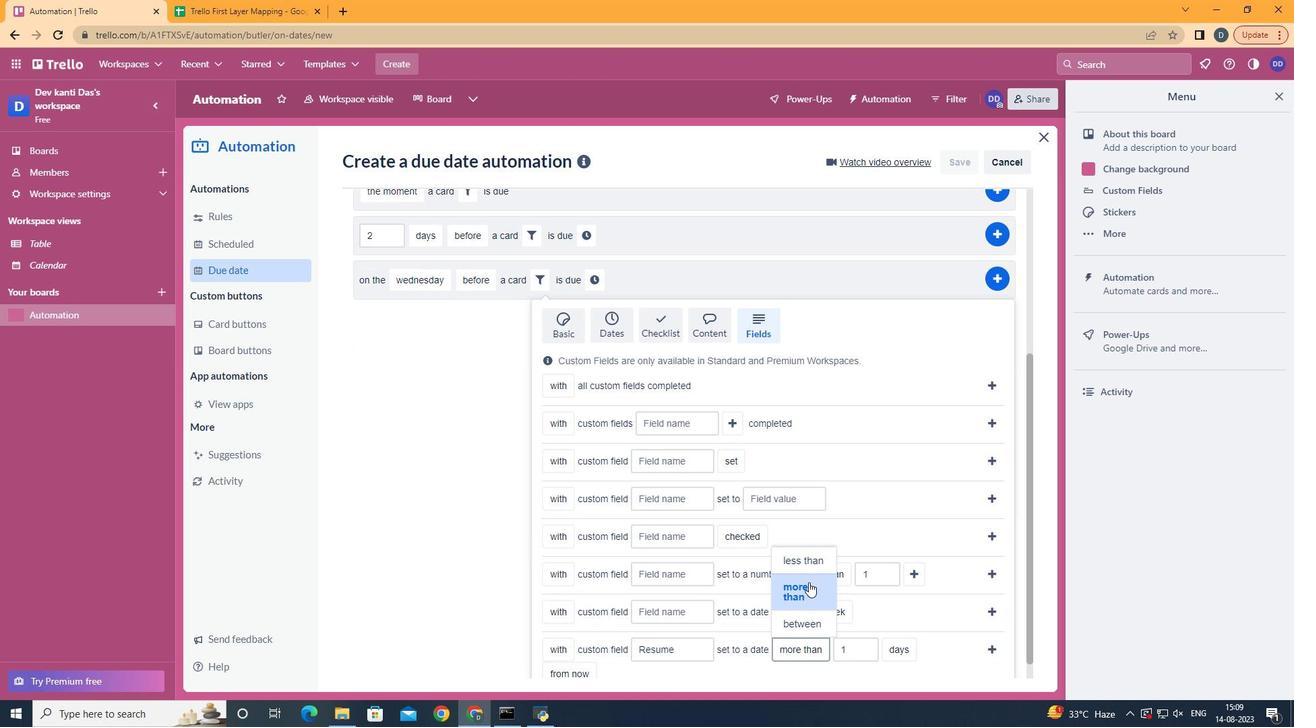 
Action: Mouse moved to (923, 625)
Screenshot: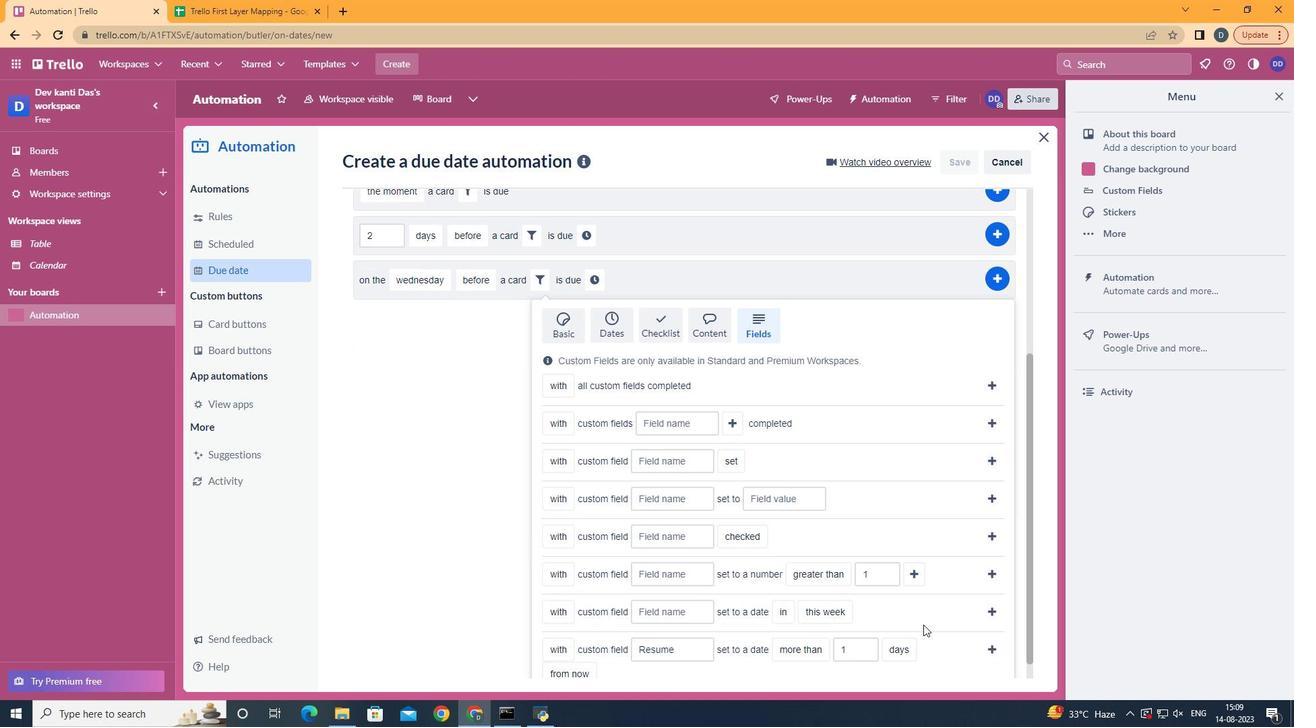 
Action: Mouse scrolled (923, 624) with delta (0, 0)
Screenshot: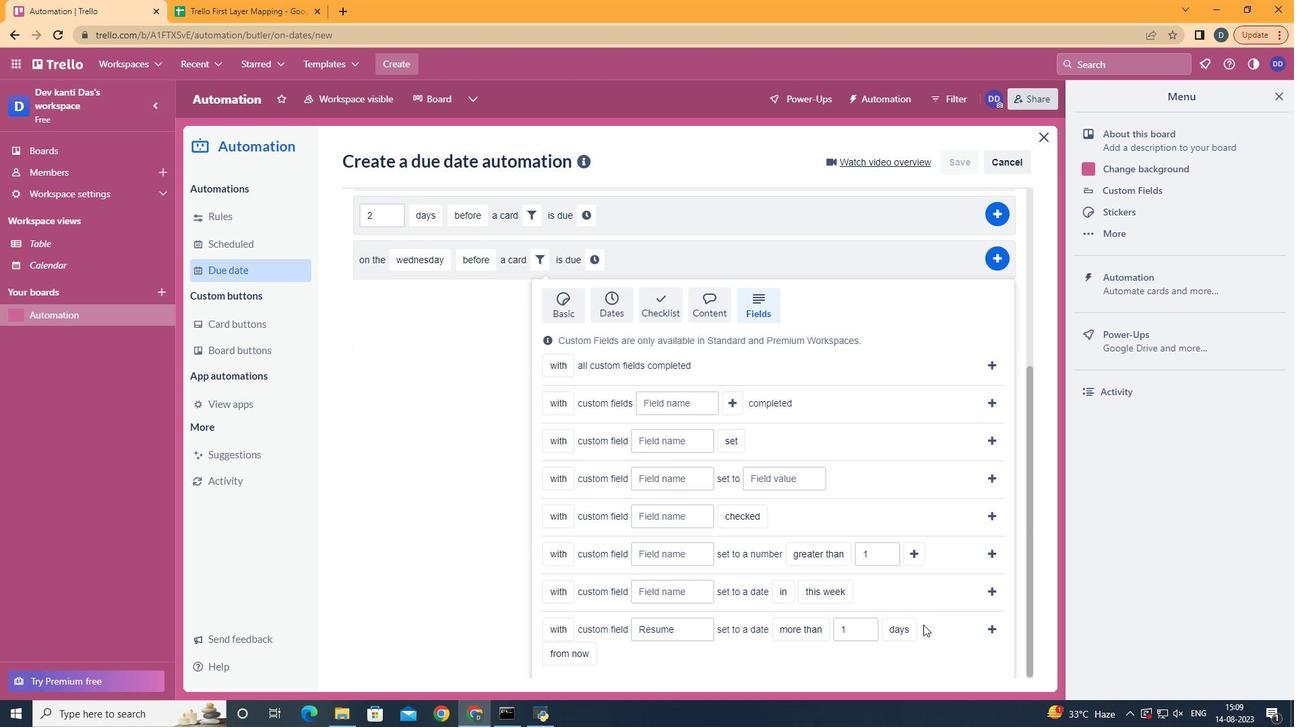 
Action: Mouse scrolled (923, 624) with delta (0, 0)
Screenshot: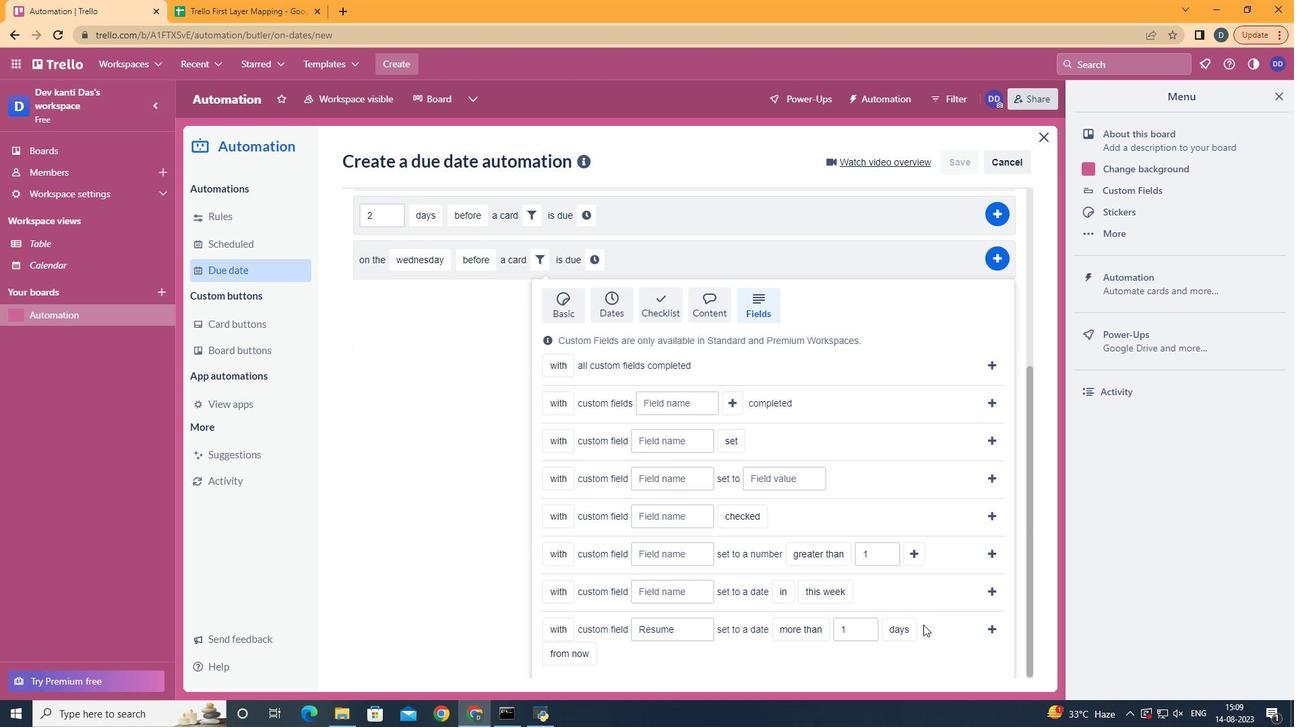 
Action: Mouse scrolled (923, 624) with delta (0, 0)
Screenshot: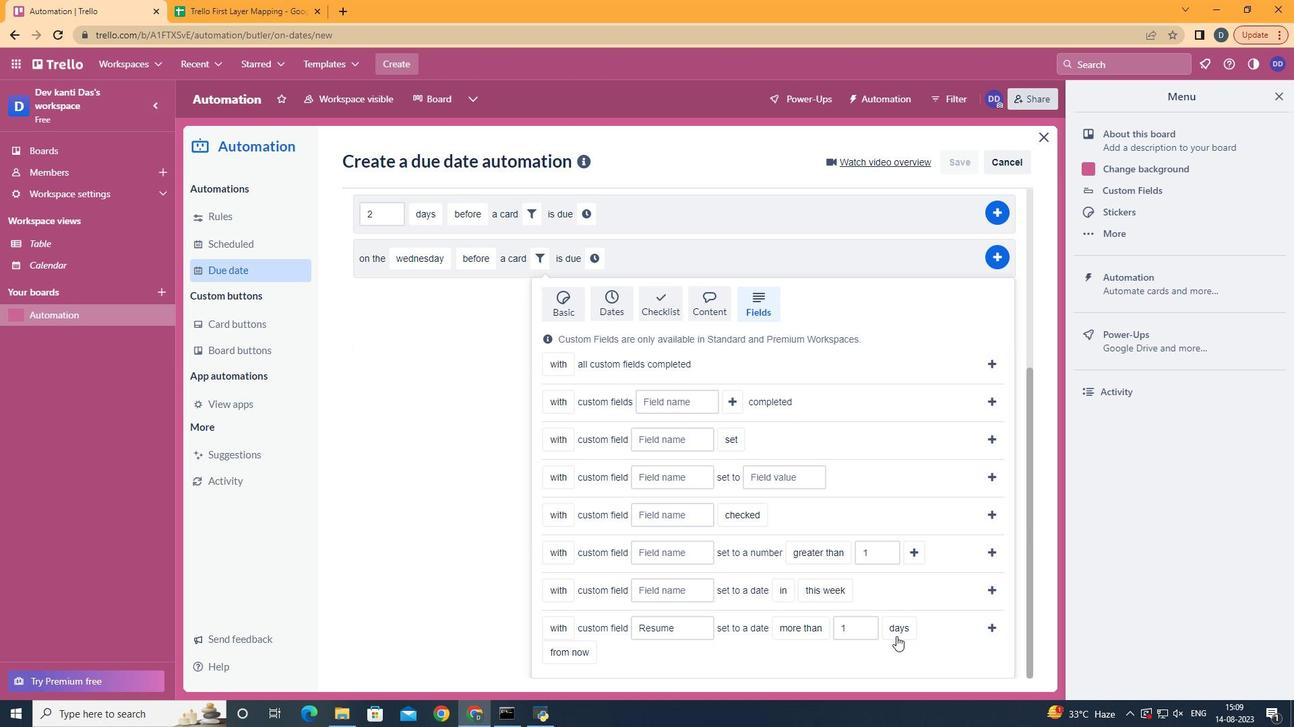 
Action: Mouse scrolled (923, 624) with delta (0, 0)
Screenshot: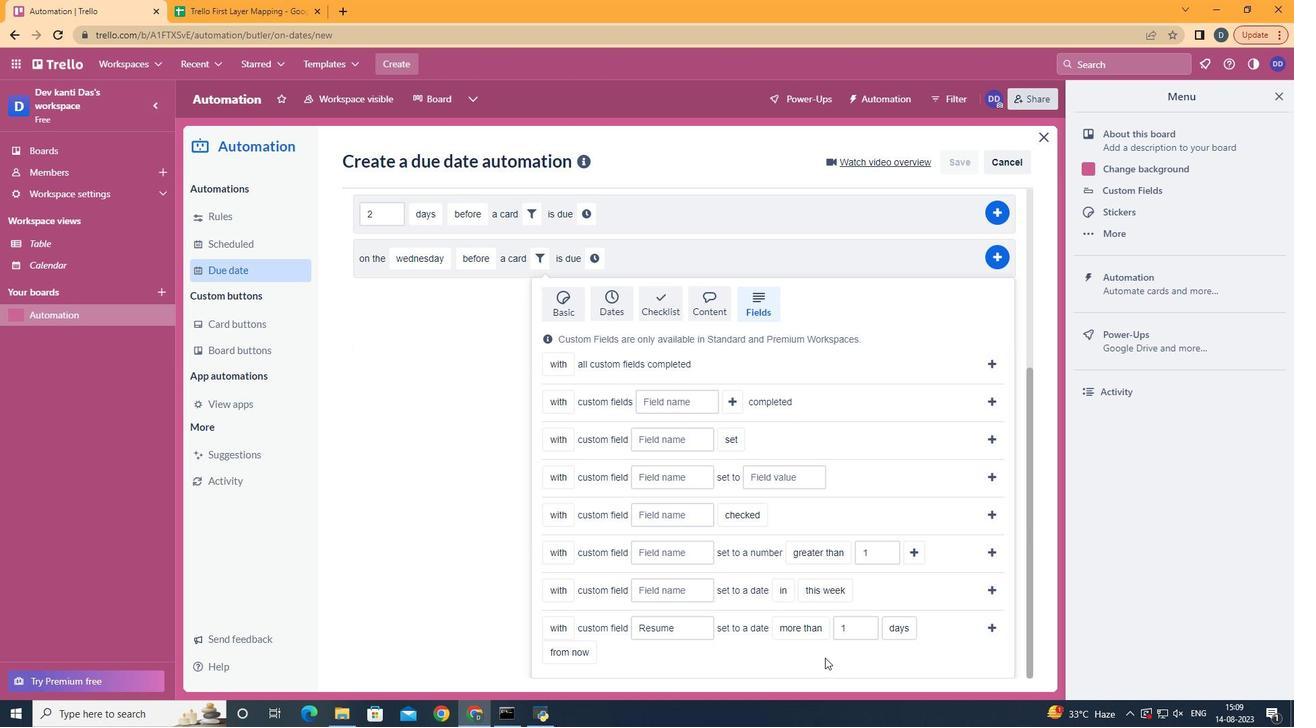 
Action: Mouse moved to (601, 624)
Screenshot: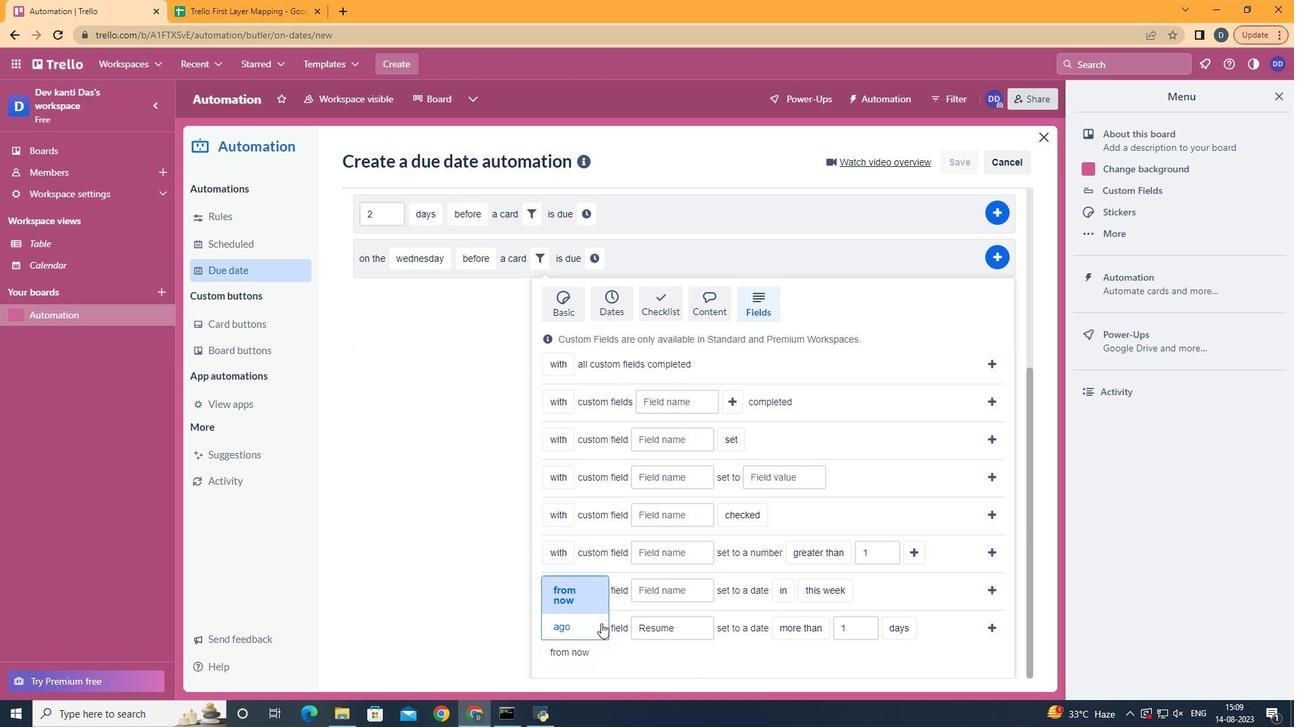 
Action: Mouse pressed left at (601, 624)
Screenshot: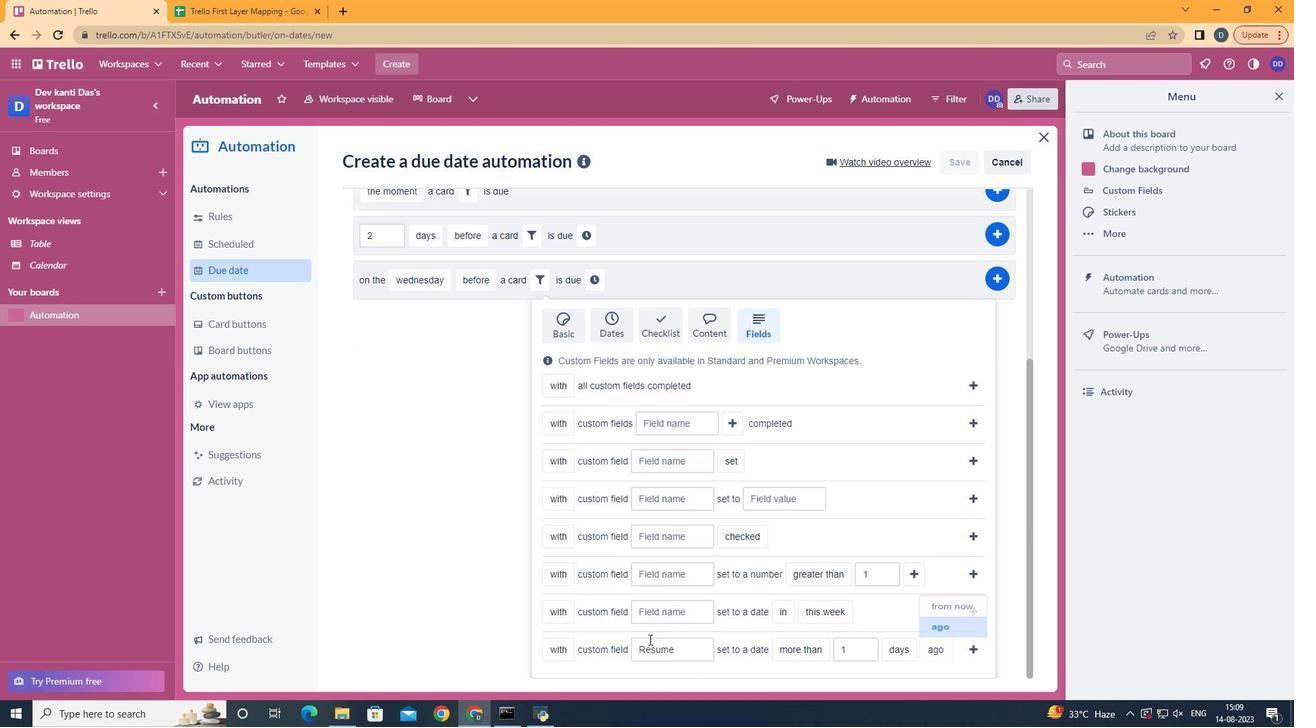 
Action: Mouse moved to (974, 649)
Screenshot: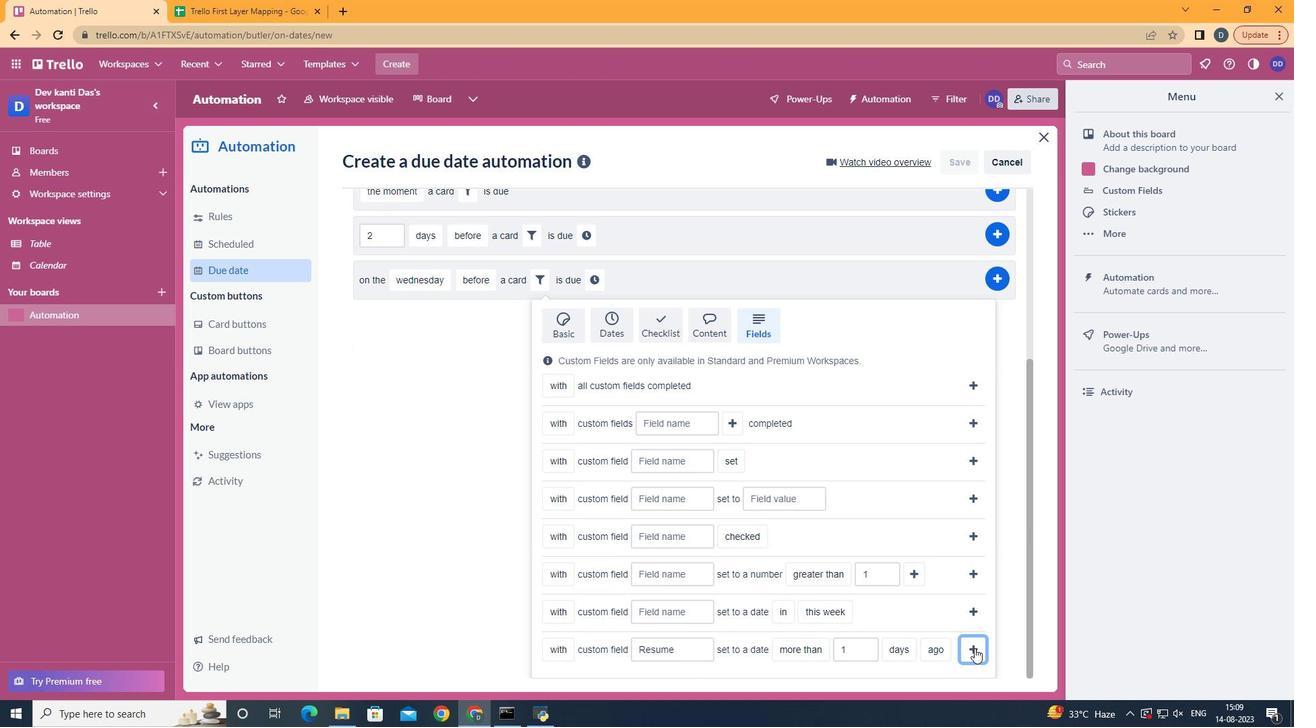 
Action: Mouse pressed left at (974, 649)
Screenshot: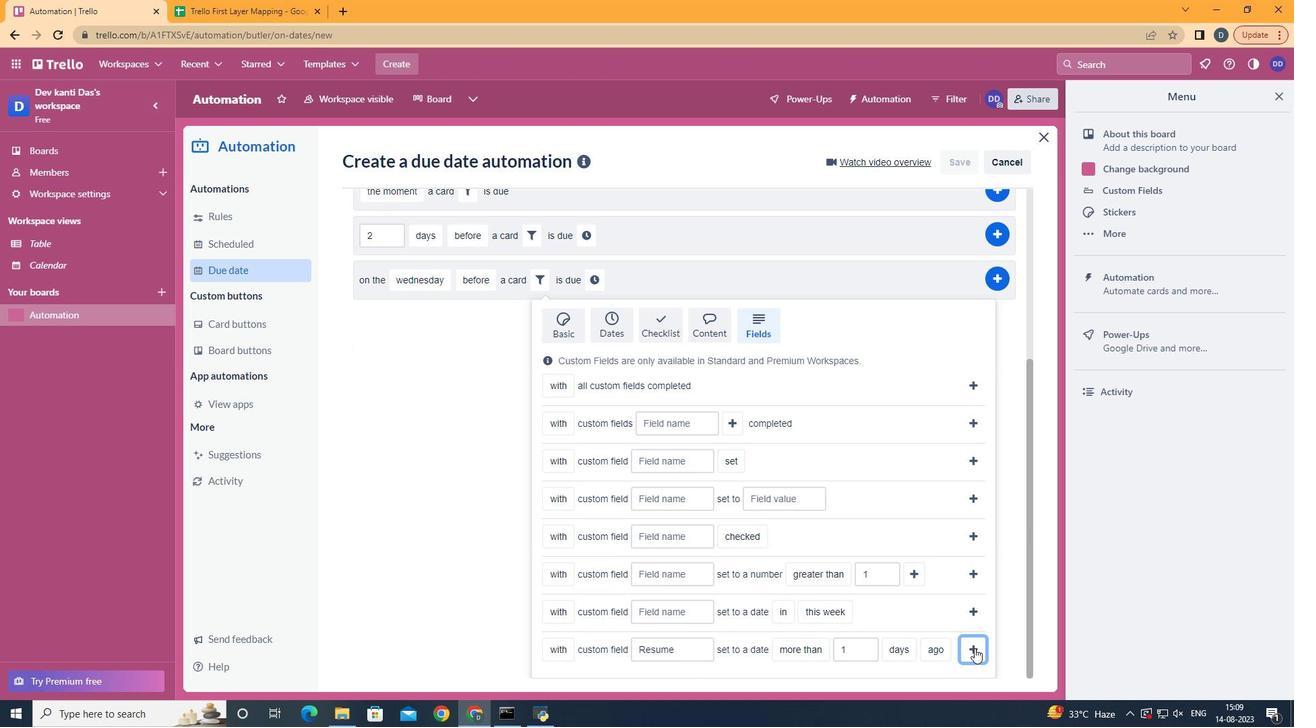 
Action: Mouse moved to (893, 539)
Screenshot: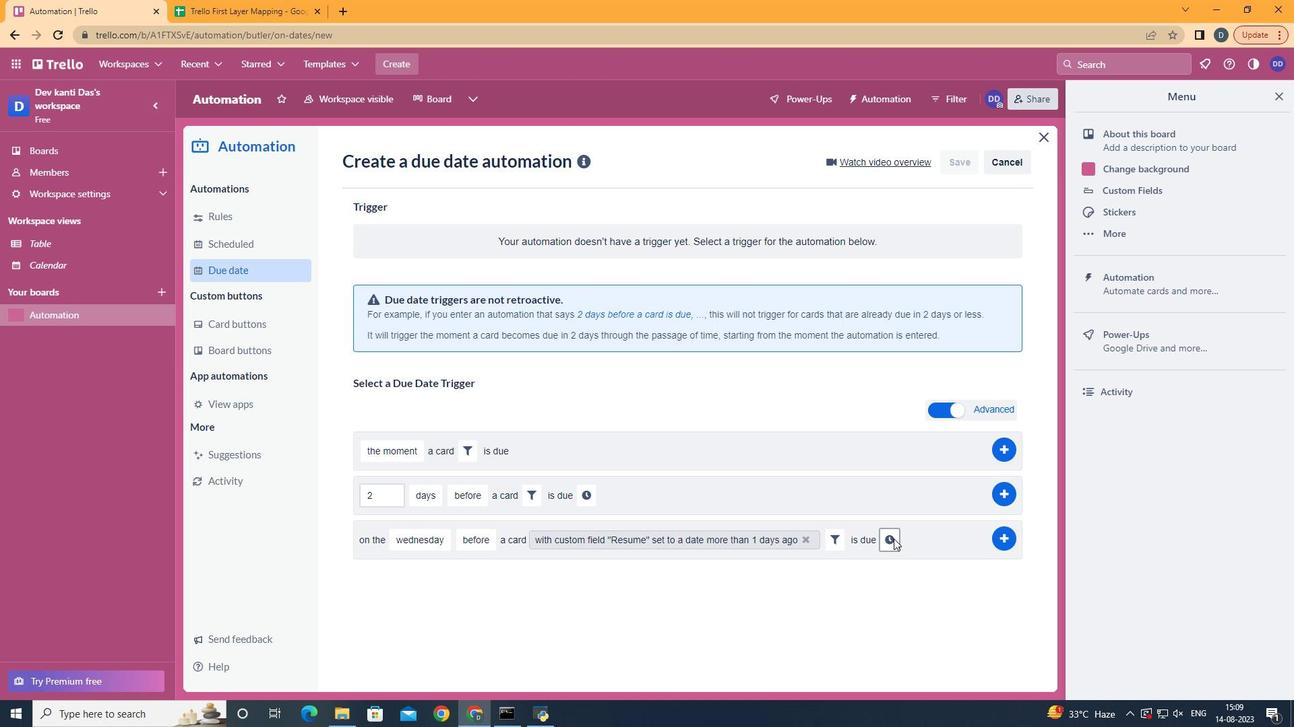 
Action: Mouse pressed left at (893, 539)
Screenshot: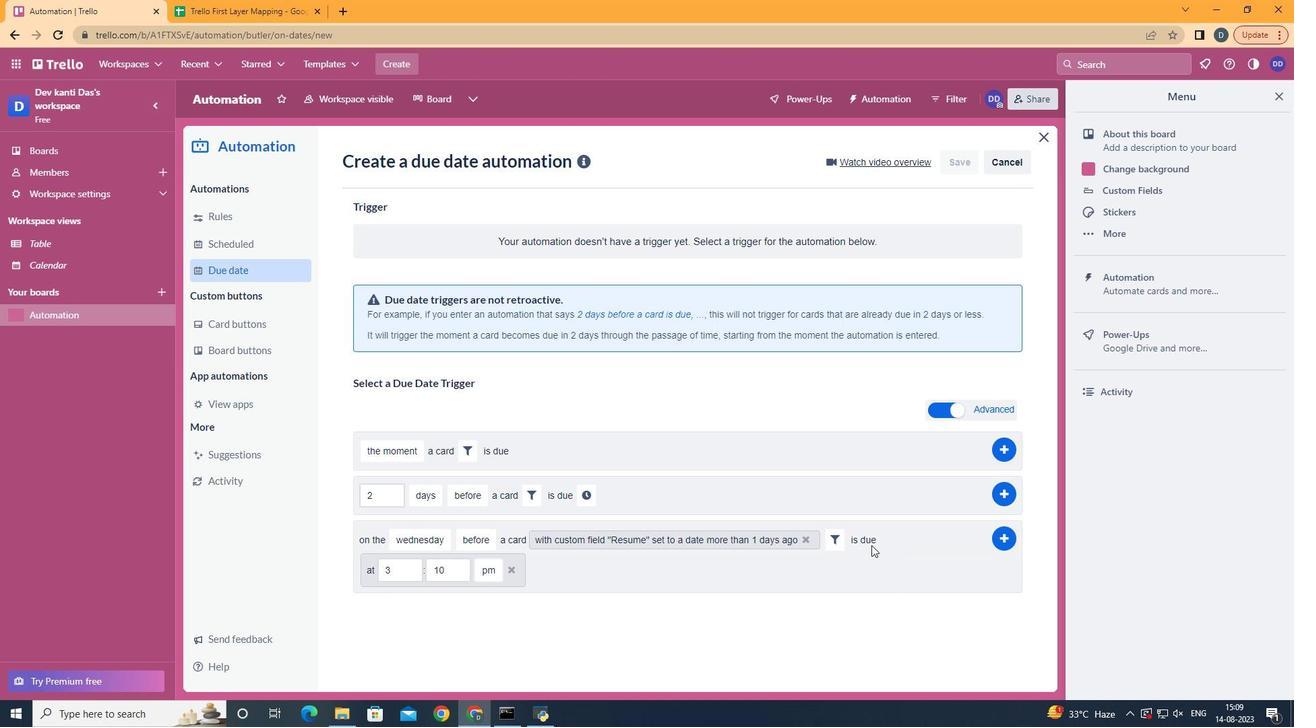 
Action: Mouse moved to (406, 570)
Screenshot: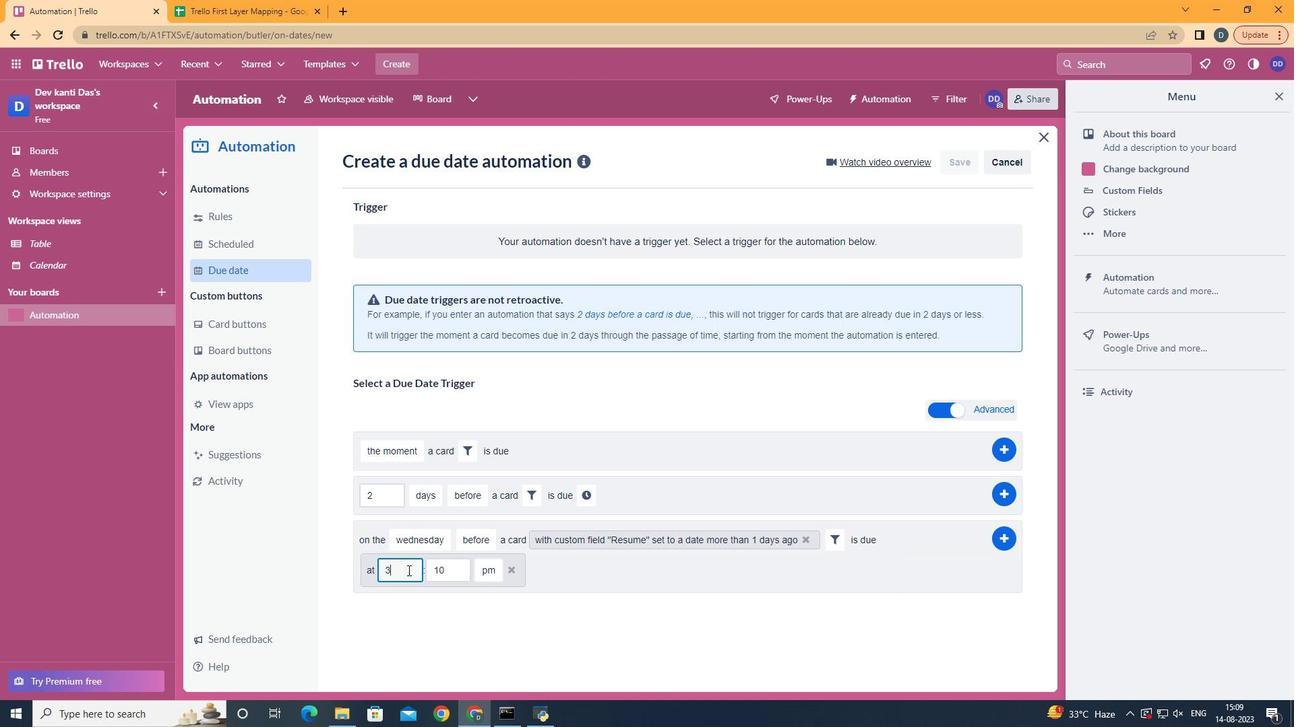 
Action: Mouse pressed left at (406, 570)
Screenshot: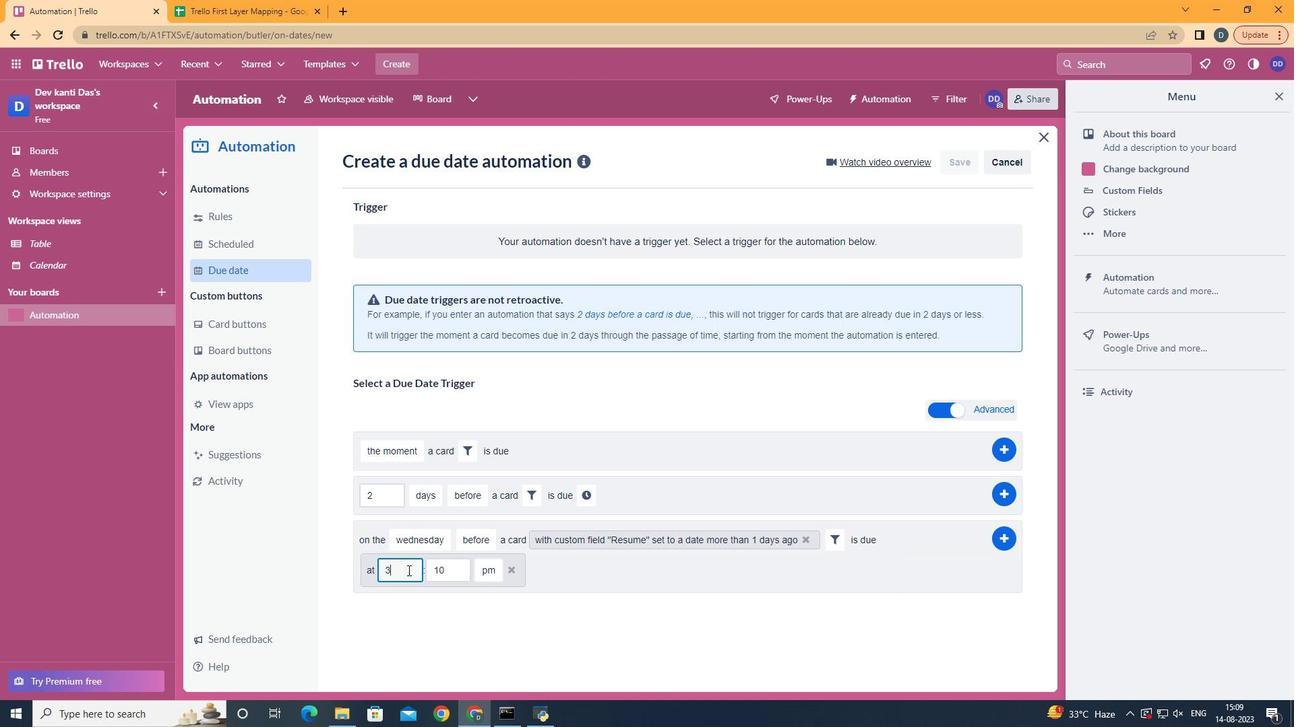 
Action: Mouse moved to (407, 570)
Screenshot: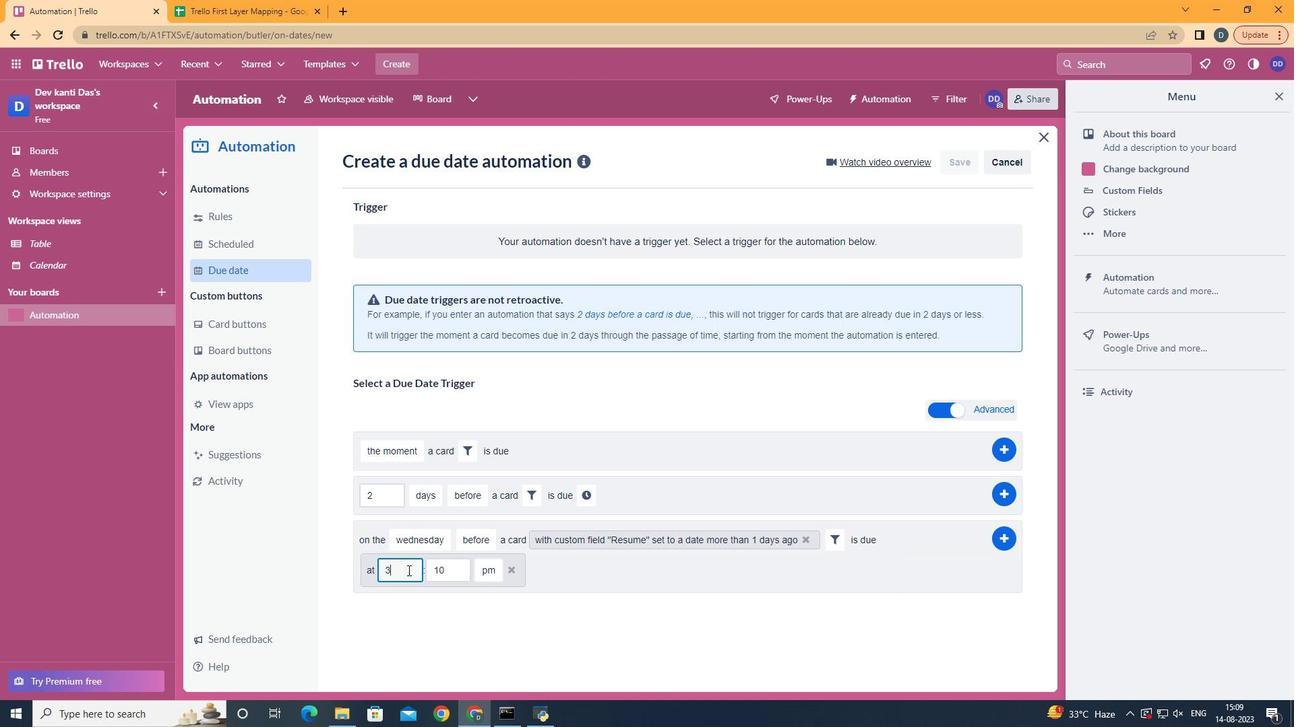 
Action: Key pressed <Key.backspace>11
Screenshot: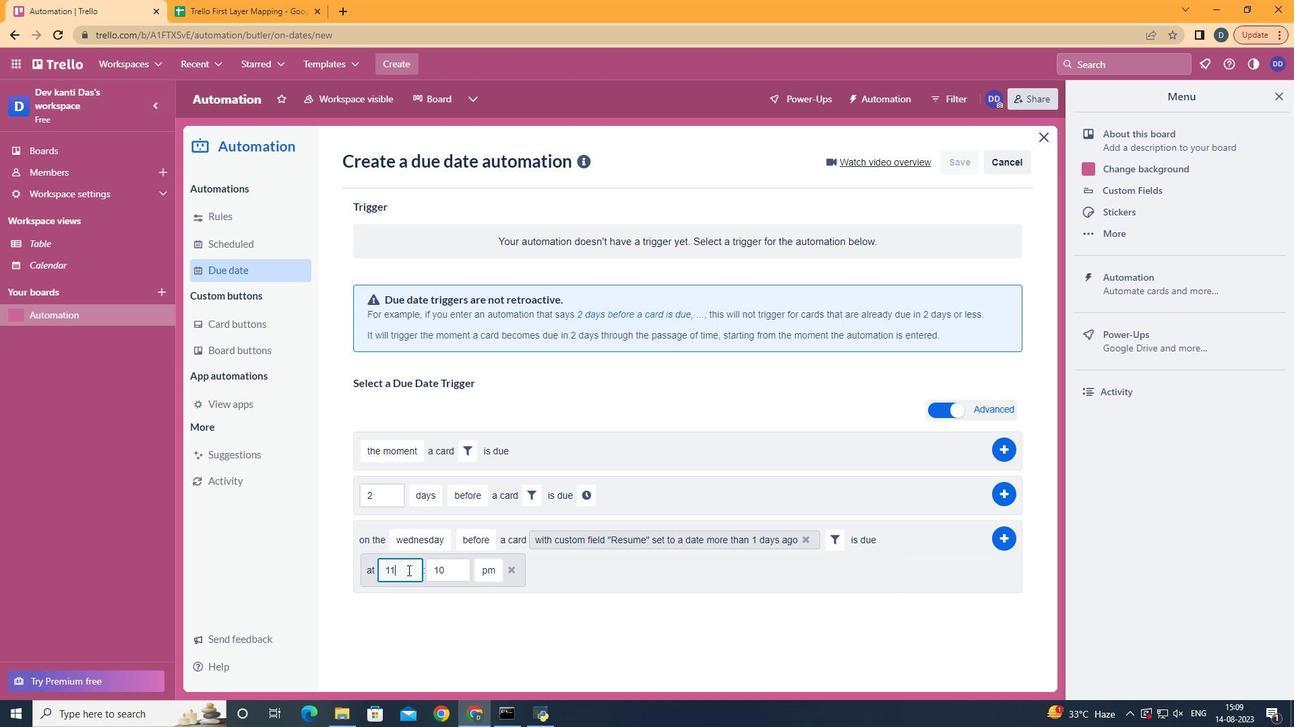 
Action: Mouse moved to (447, 562)
Screenshot: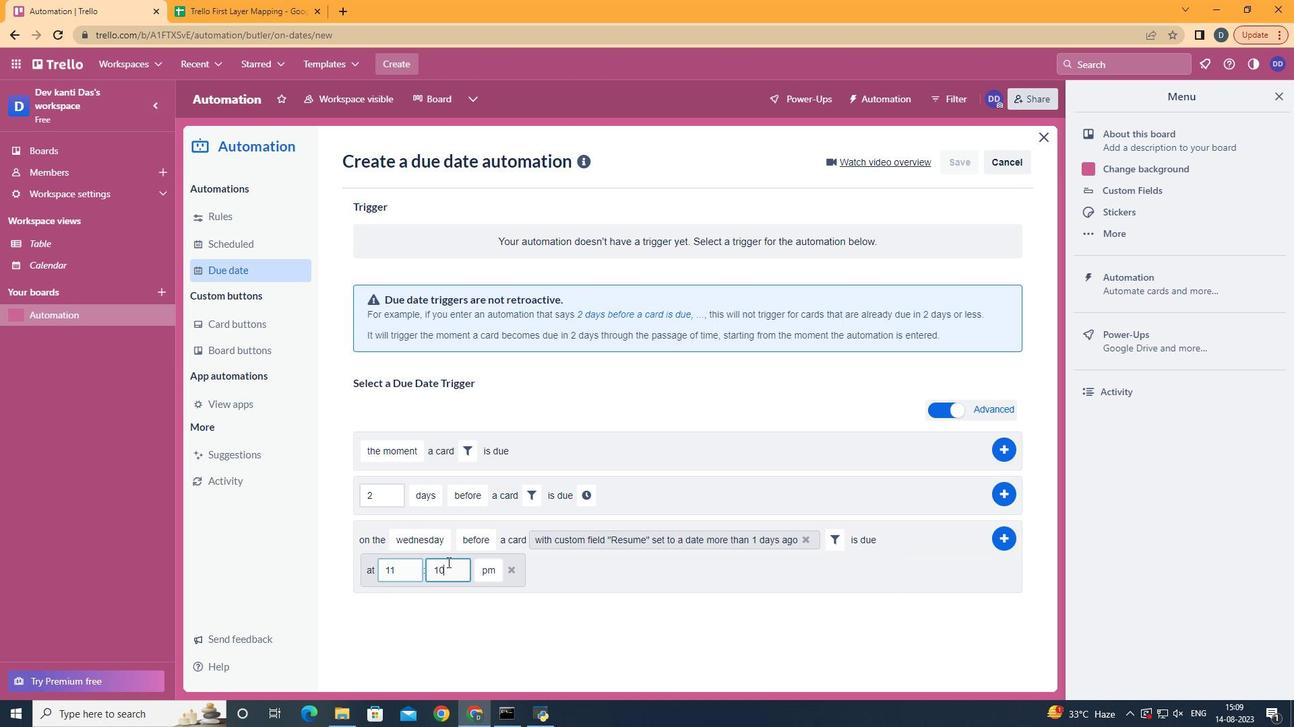 
Action: Mouse pressed left at (447, 562)
Screenshot: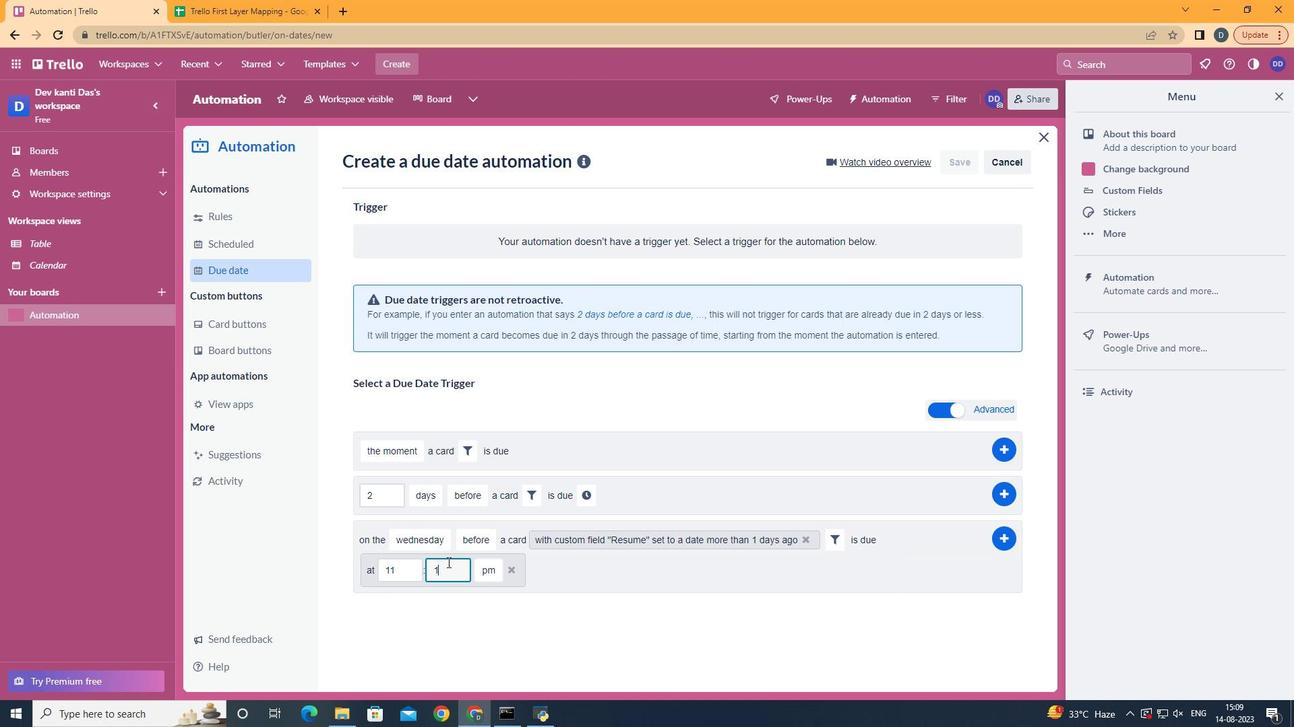 
Action: Key pressed <Key.backspace><Key.backspace>00
Screenshot: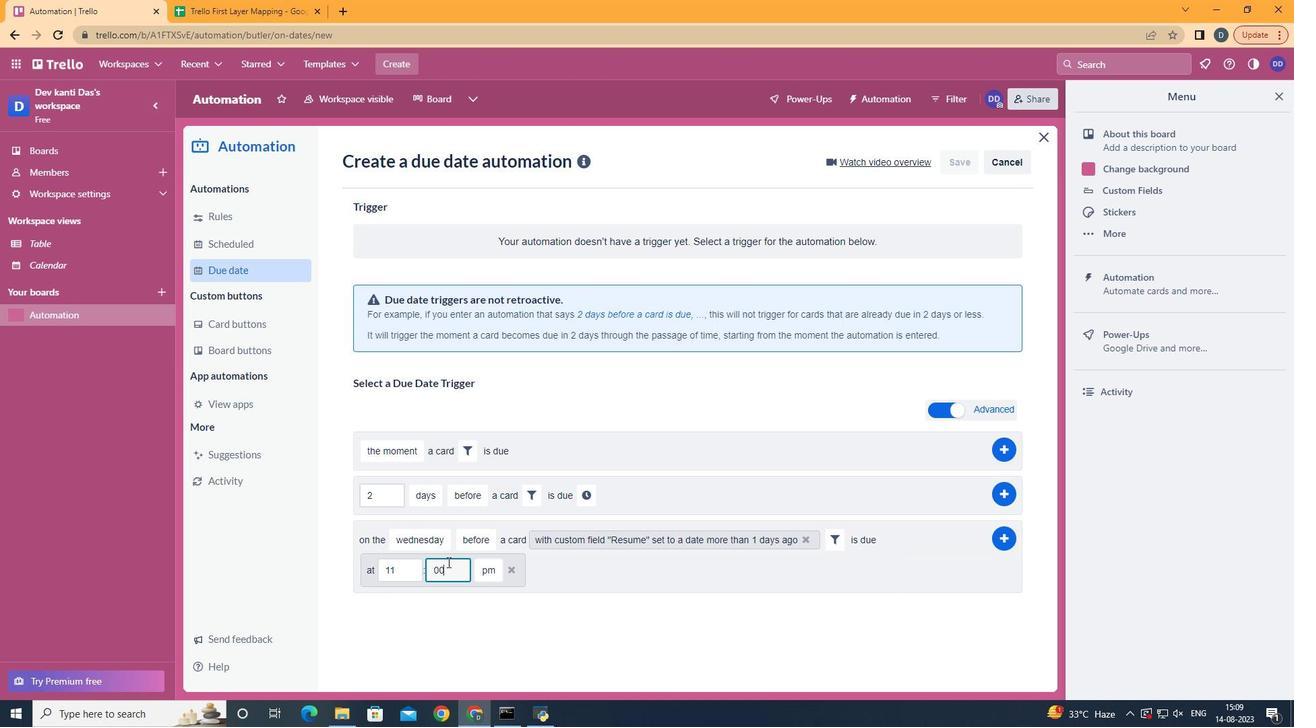 
Action: Mouse moved to (485, 593)
Screenshot: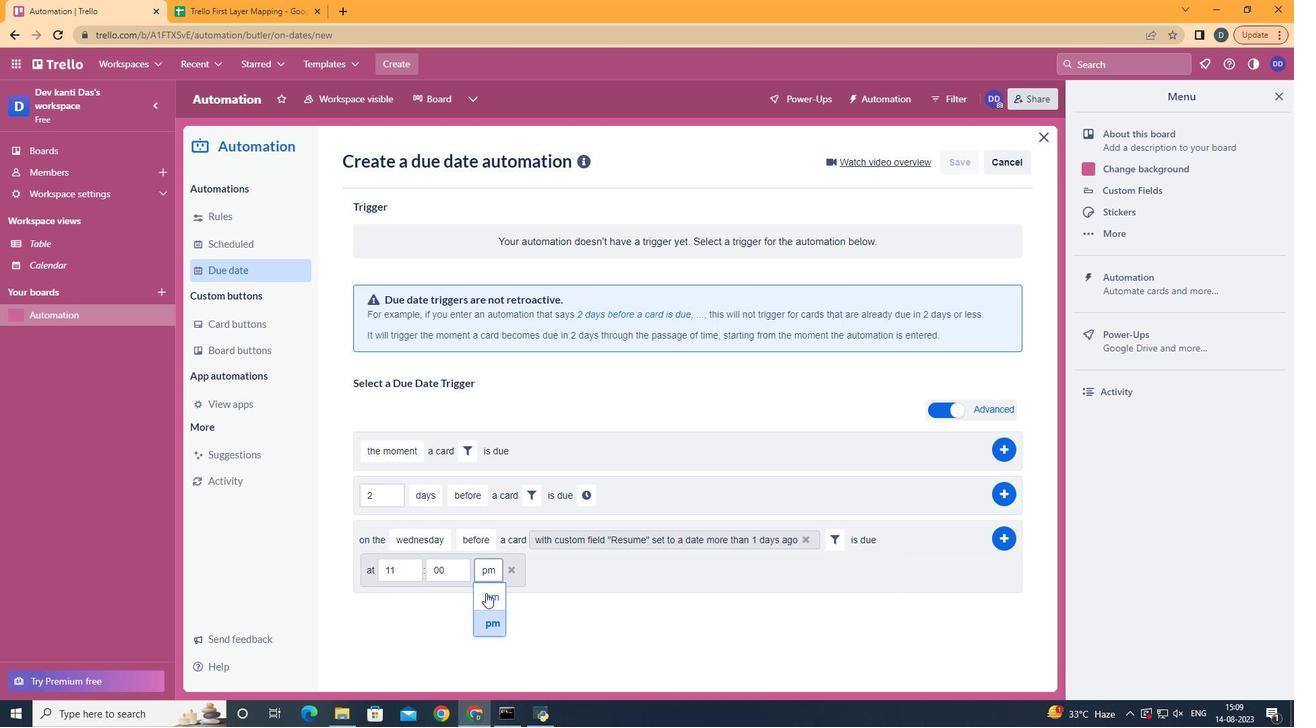 
Action: Mouse pressed left at (485, 593)
Screenshot: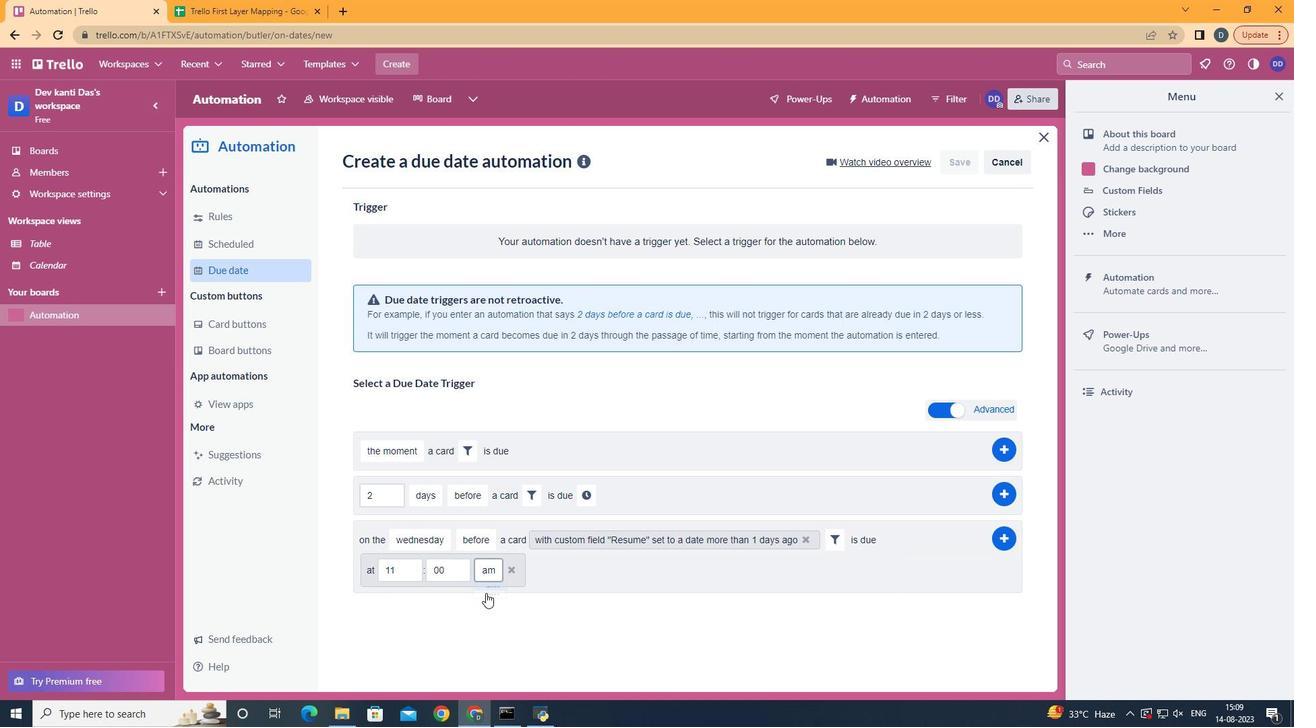 
Action: Mouse moved to (997, 545)
Screenshot: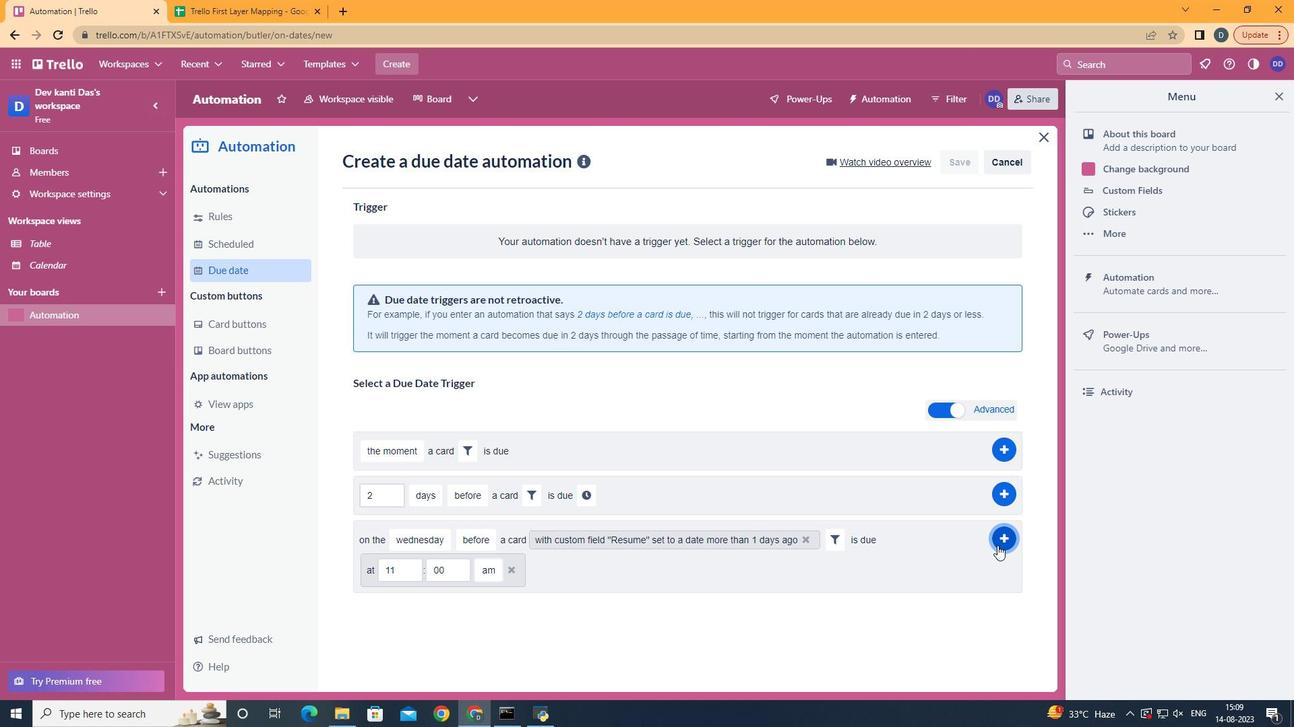 
Action: Mouse pressed left at (997, 545)
Screenshot: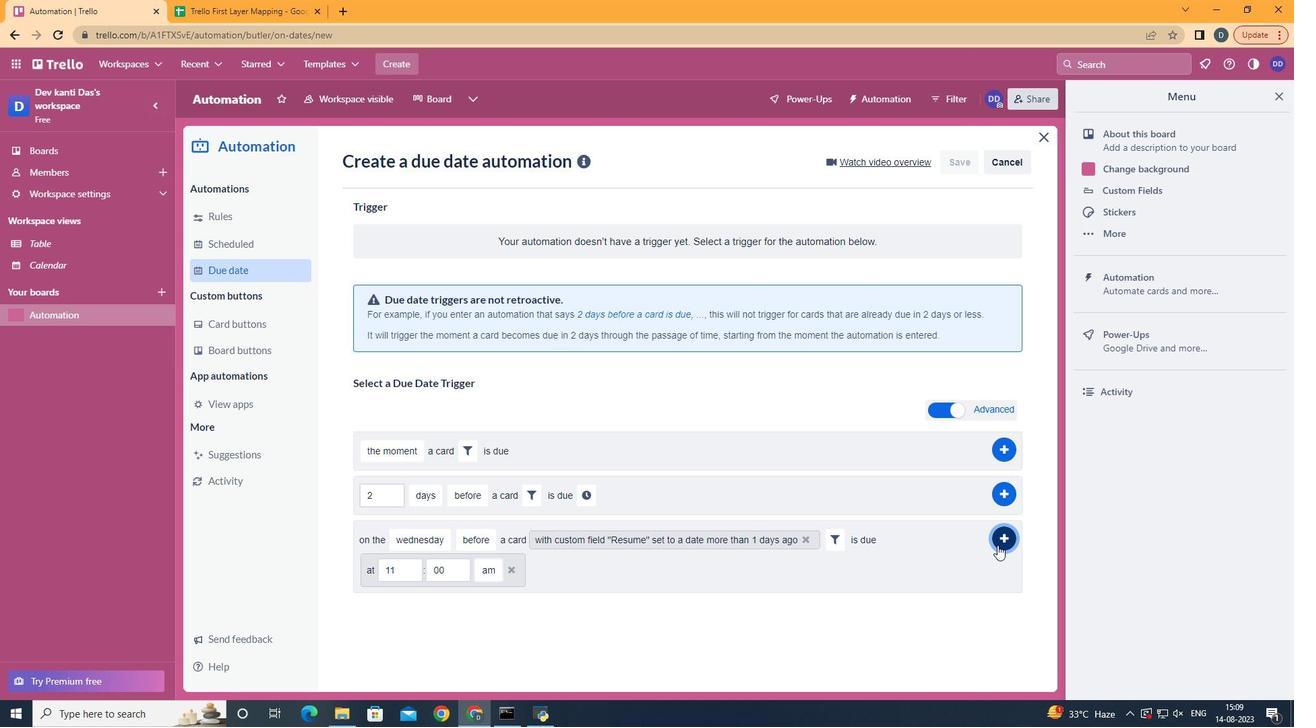 
Action: Mouse moved to (998, 545)
Screenshot: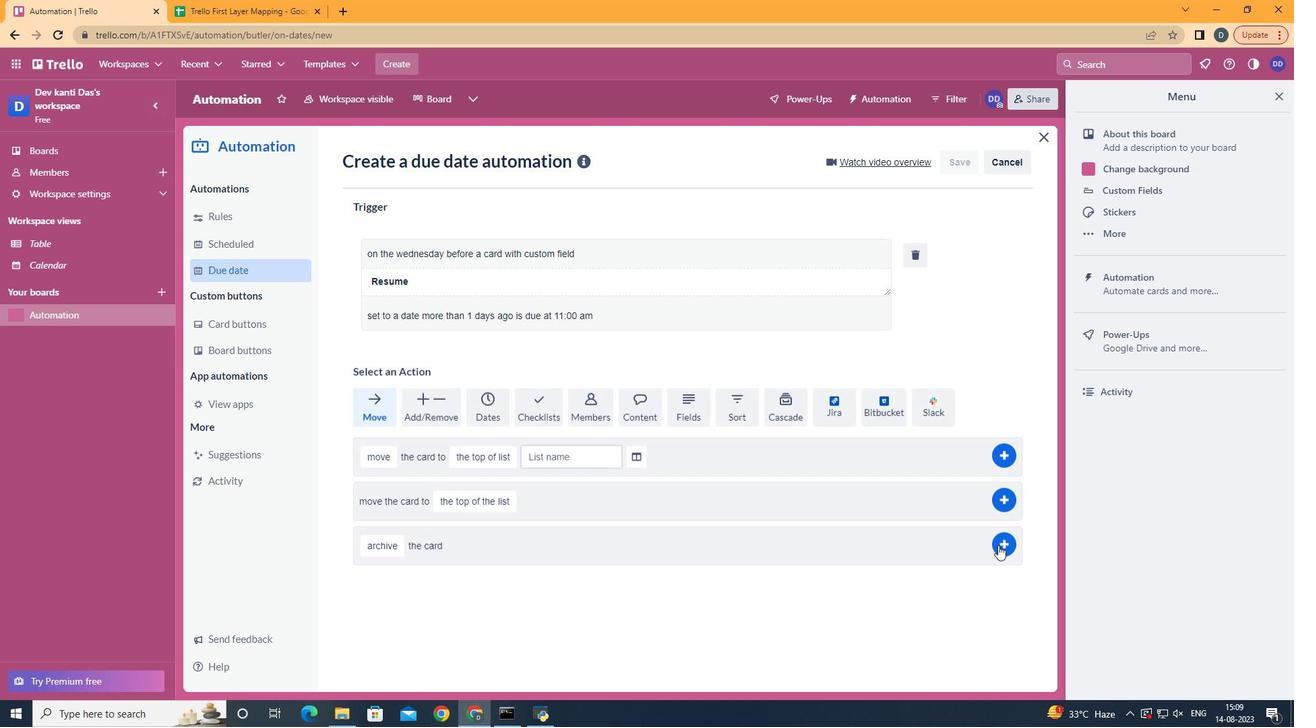
